 Task: In the sheet Budget Analysis ToolFont size of heading  18 Font style of dataoswald 'Font size of data '9 Alignment of headline & dataAlign center.   Fill color in heading, Red Font color of dataIn the sheet   Drive Sales   book
Action: Mouse moved to (166, 140)
Screenshot: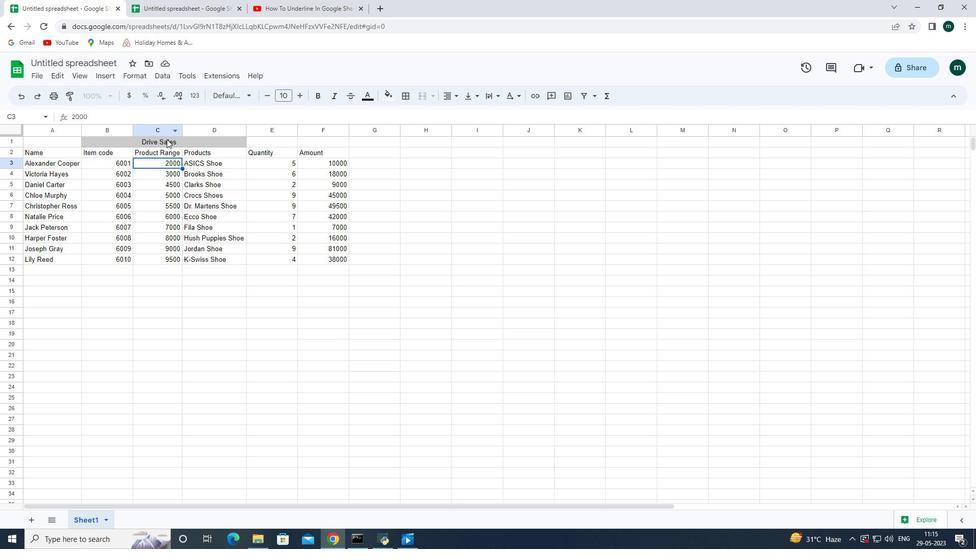 
Action: Mouse pressed left at (166, 140)
Screenshot: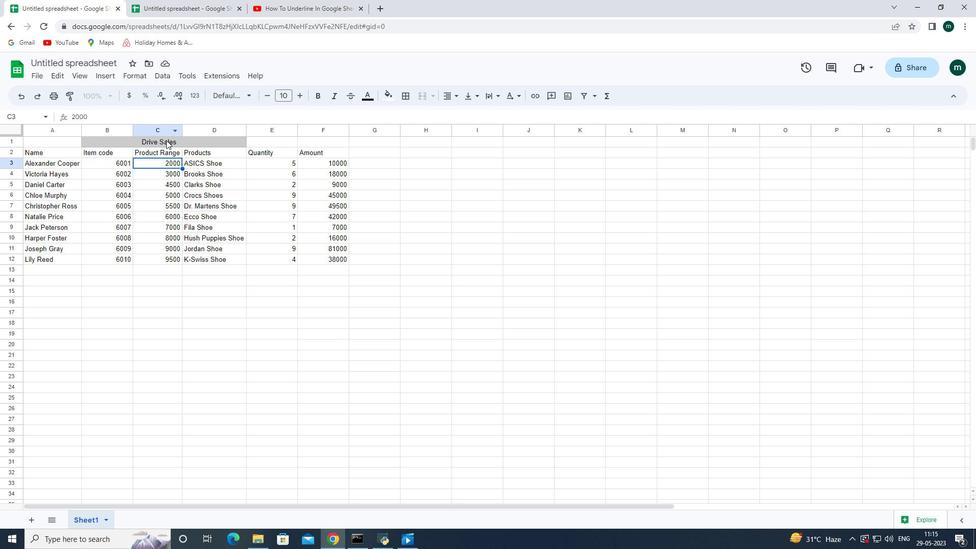 
Action: Mouse moved to (301, 94)
Screenshot: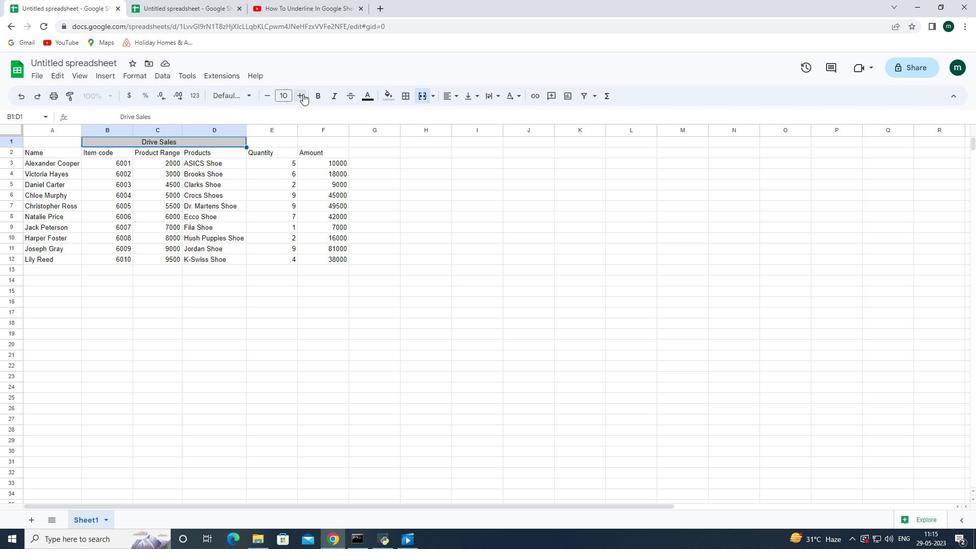 
Action: Mouse pressed left at (301, 94)
Screenshot: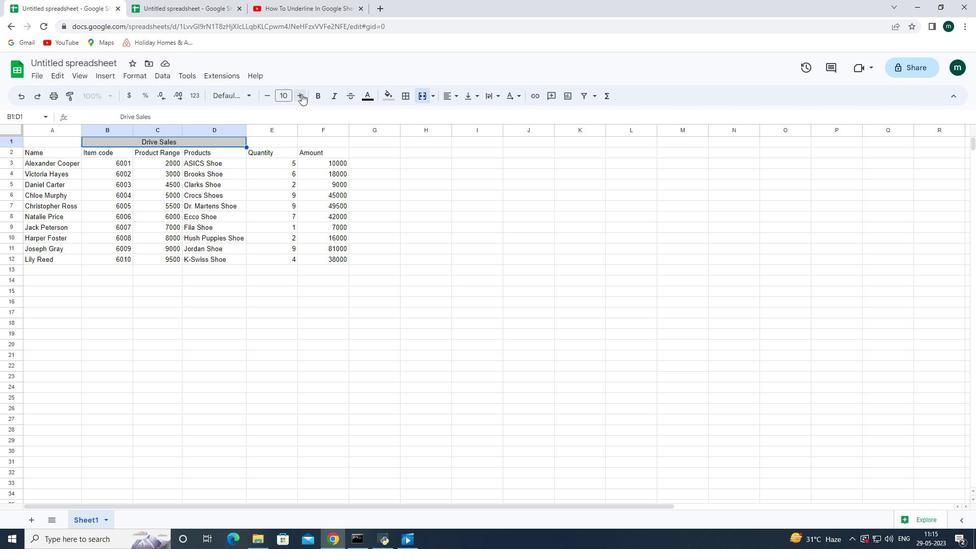 
Action: Mouse pressed left at (301, 94)
Screenshot: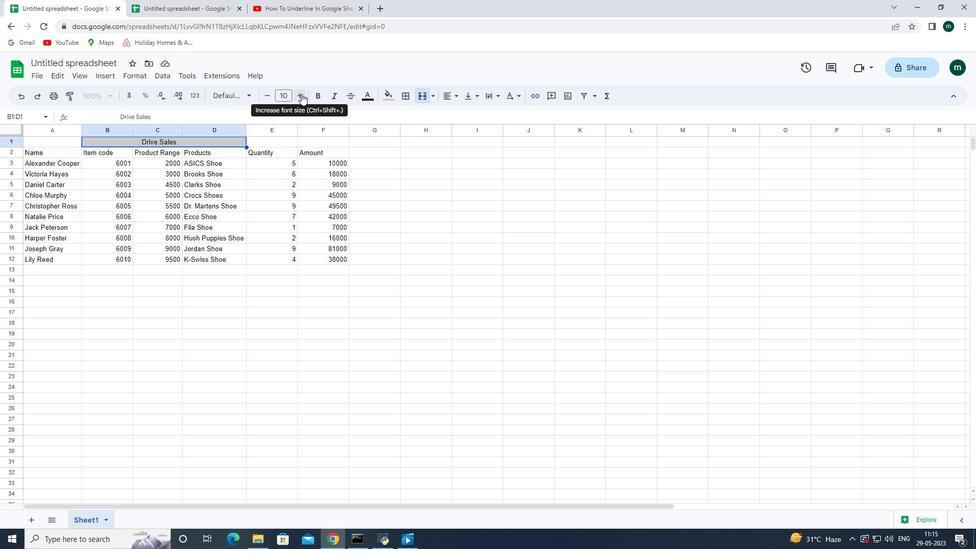 
Action: Mouse pressed left at (301, 94)
Screenshot: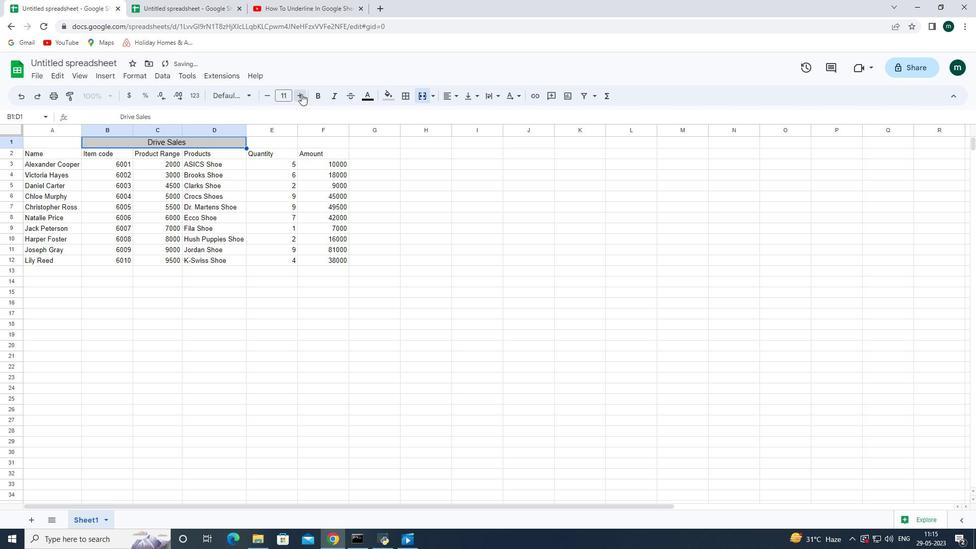 
Action: Mouse pressed left at (301, 94)
Screenshot: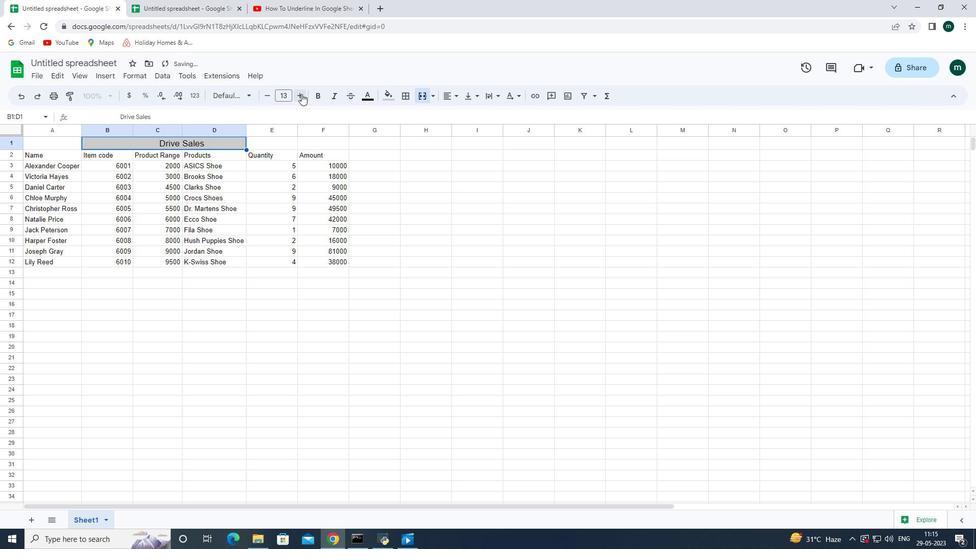 
Action: Mouse pressed left at (301, 94)
Screenshot: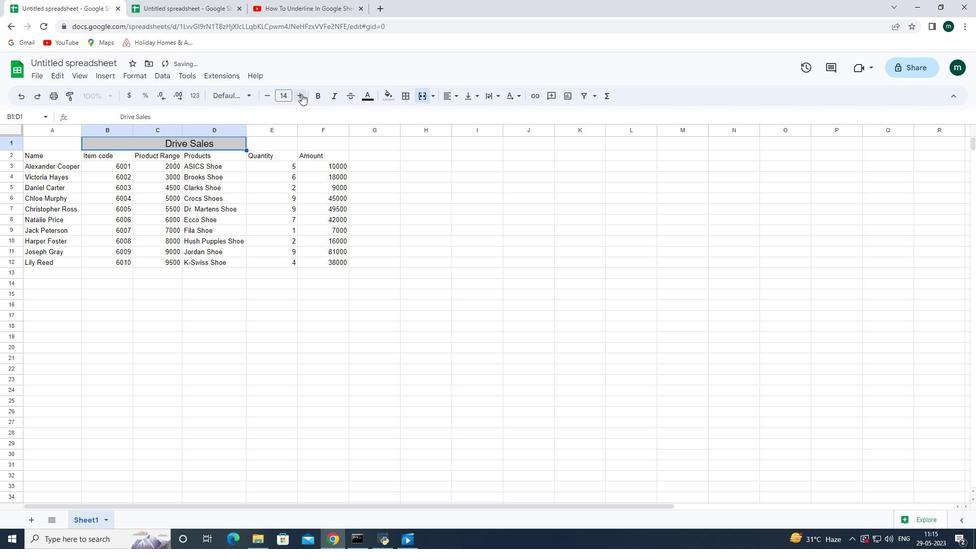 
Action: Mouse pressed left at (301, 94)
Screenshot: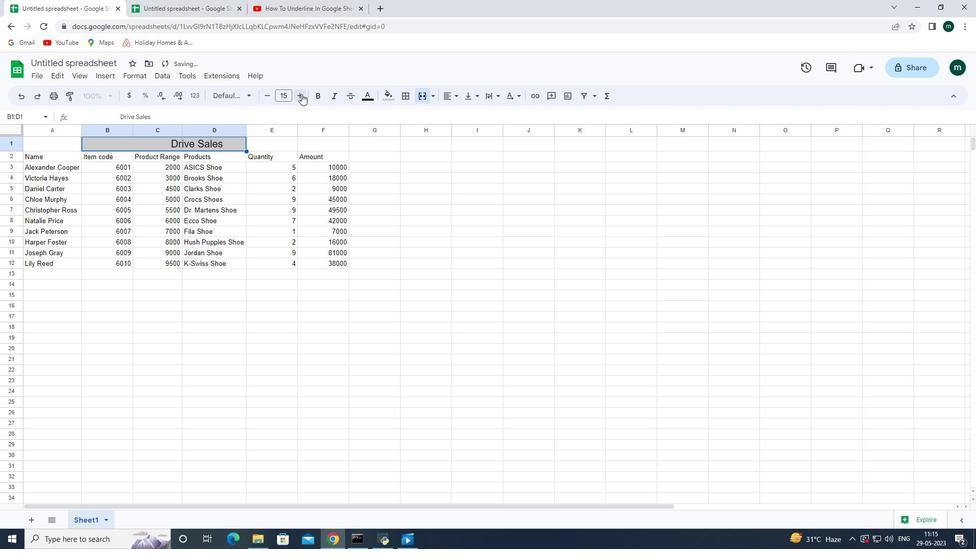 
Action: Mouse pressed left at (301, 94)
Screenshot: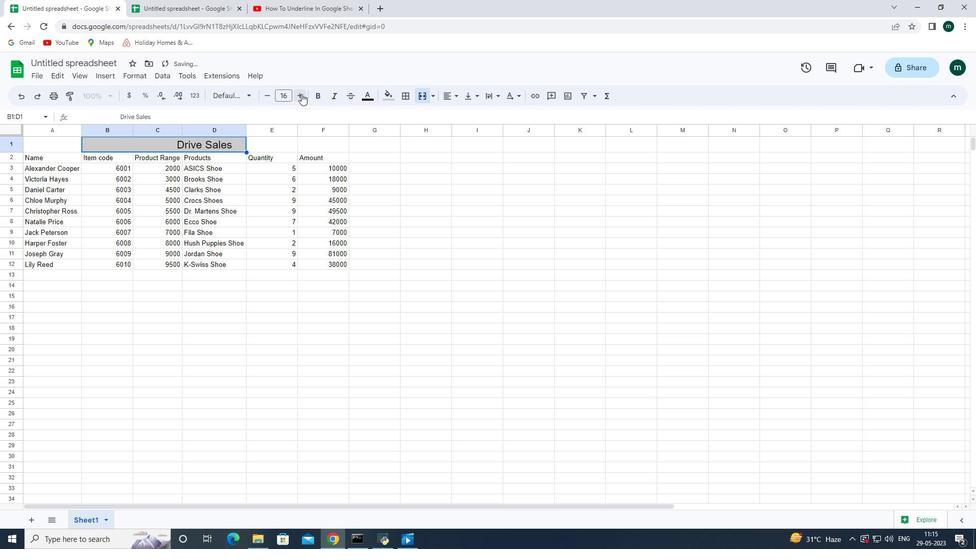 
Action: Mouse pressed left at (301, 94)
Screenshot: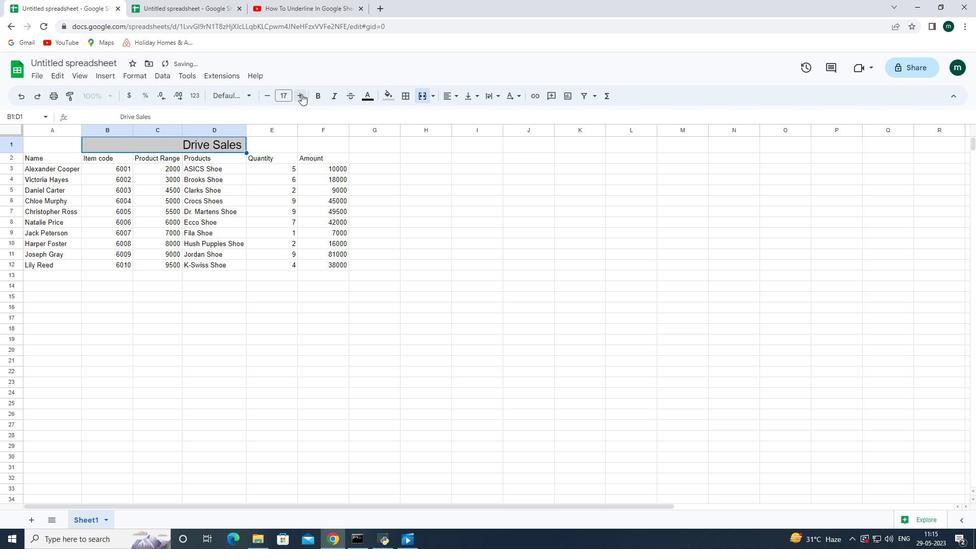
Action: Mouse moved to (169, 142)
Screenshot: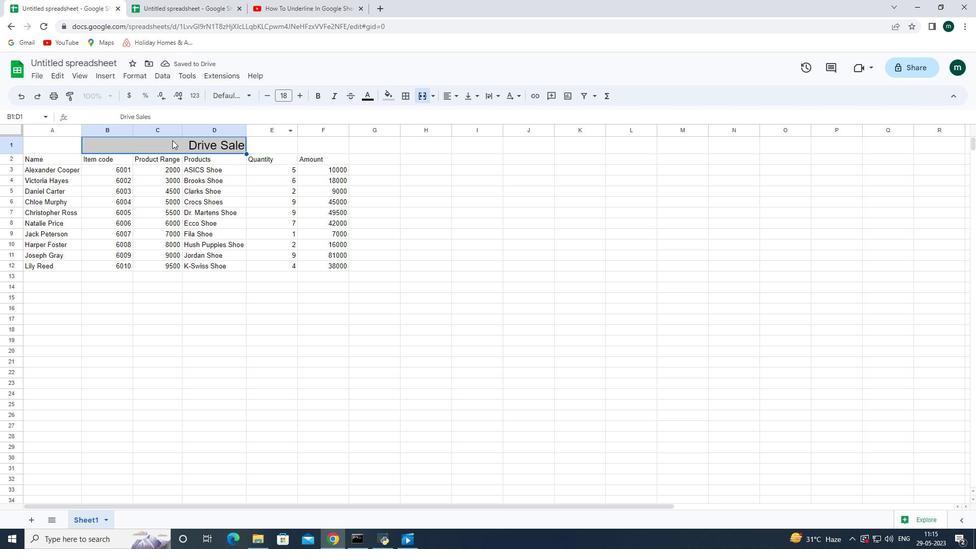 
Action: Mouse pressed left at (169, 142)
Screenshot: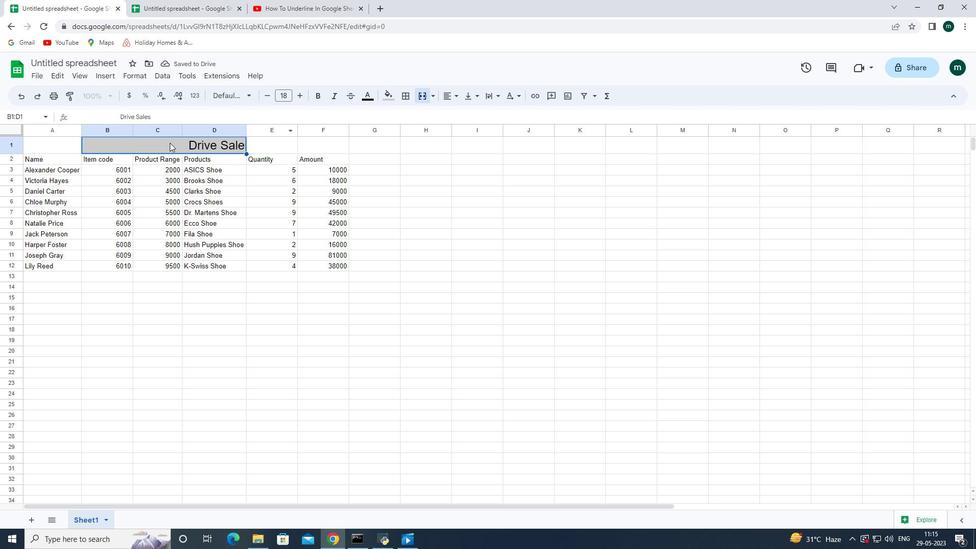 
Action: Mouse moved to (155, 148)
Screenshot: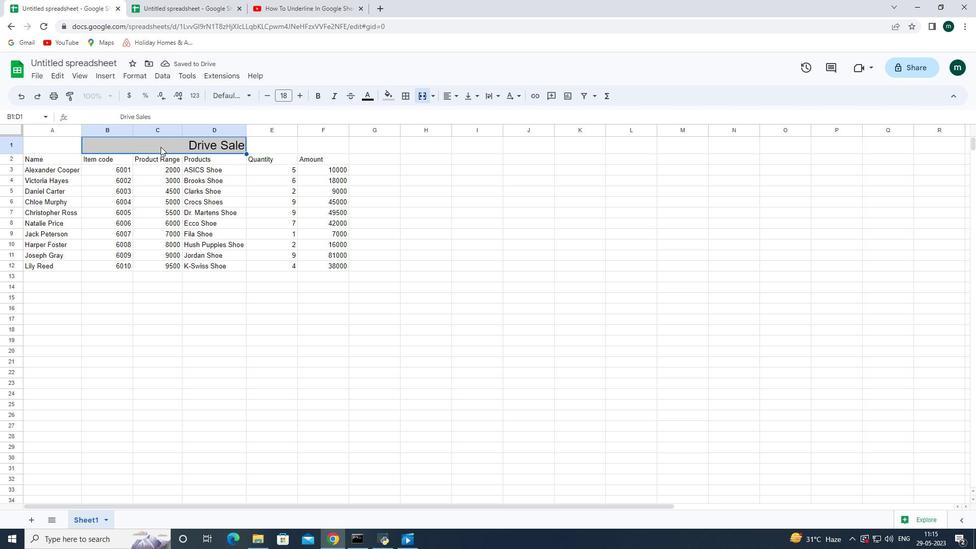 
Action: Mouse pressed left at (155, 148)
Screenshot: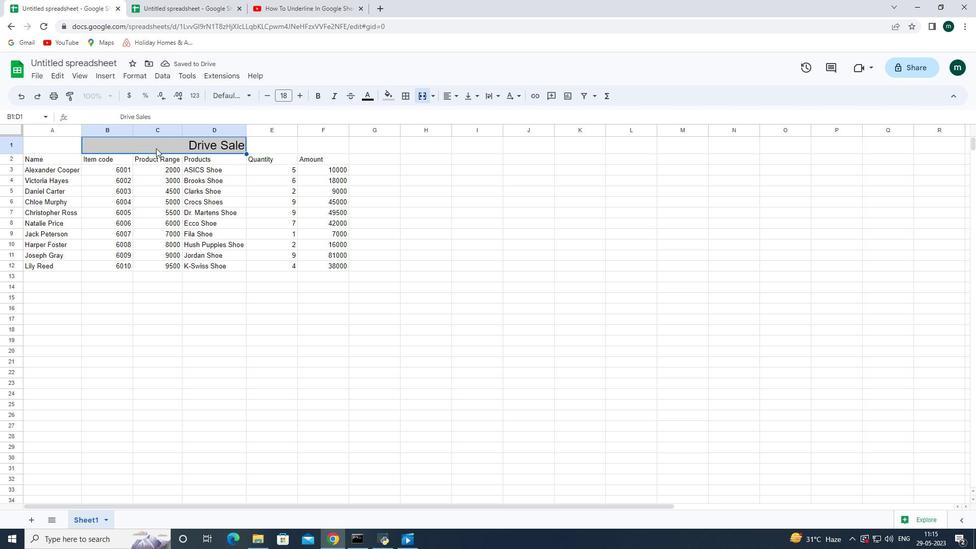 
Action: Mouse moved to (154, 148)
Screenshot: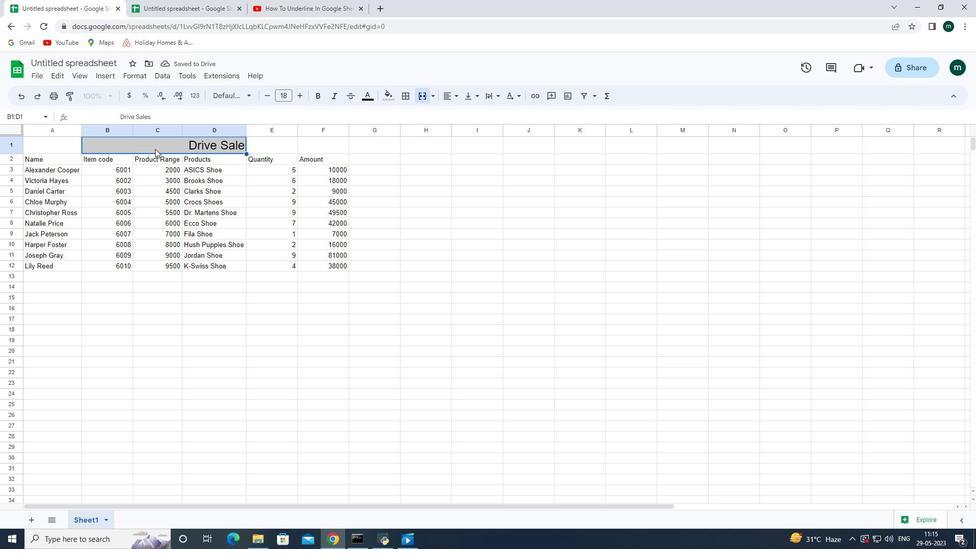 
Action: Mouse pressed left at (154, 148)
Screenshot: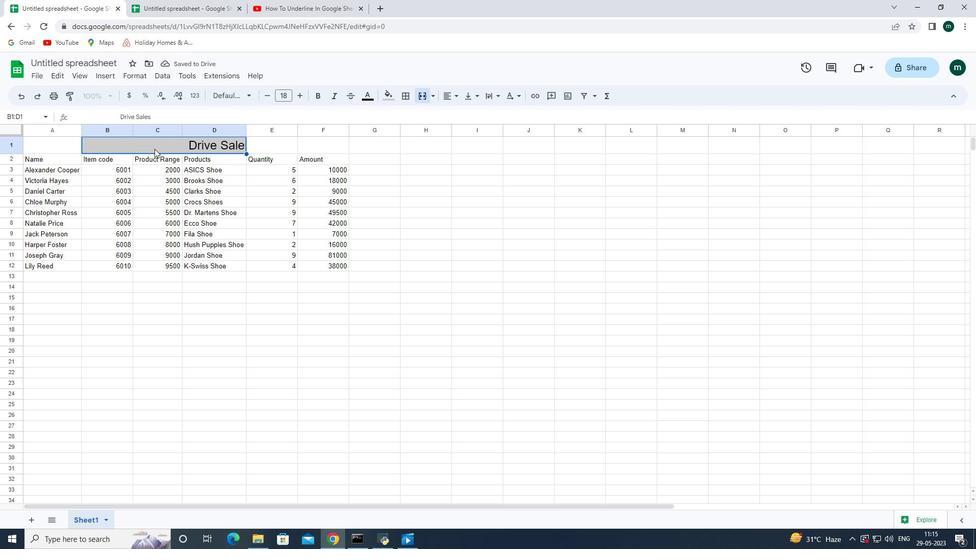 
Action: Mouse moved to (154, 148)
Screenshot: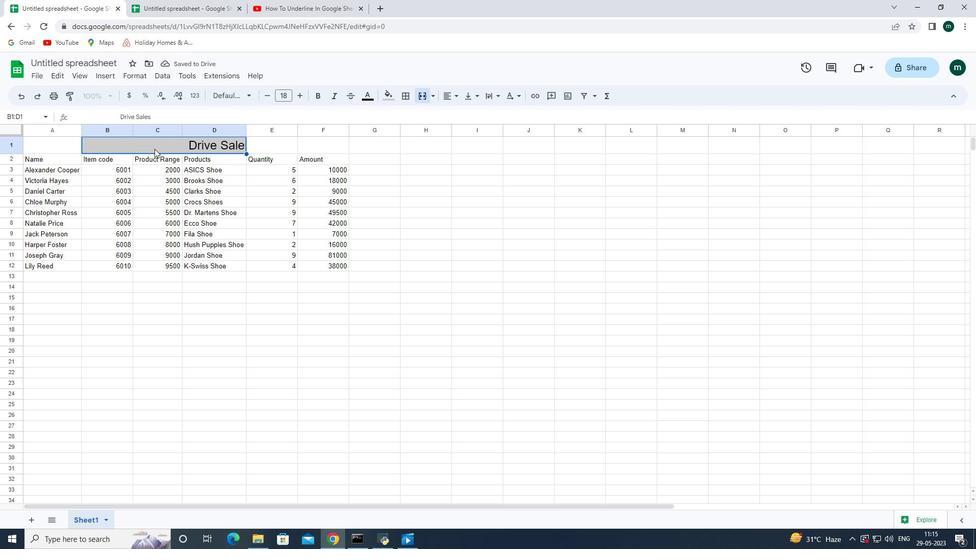 
Action: Mouse pressed left at (154, 148)
Screenshot: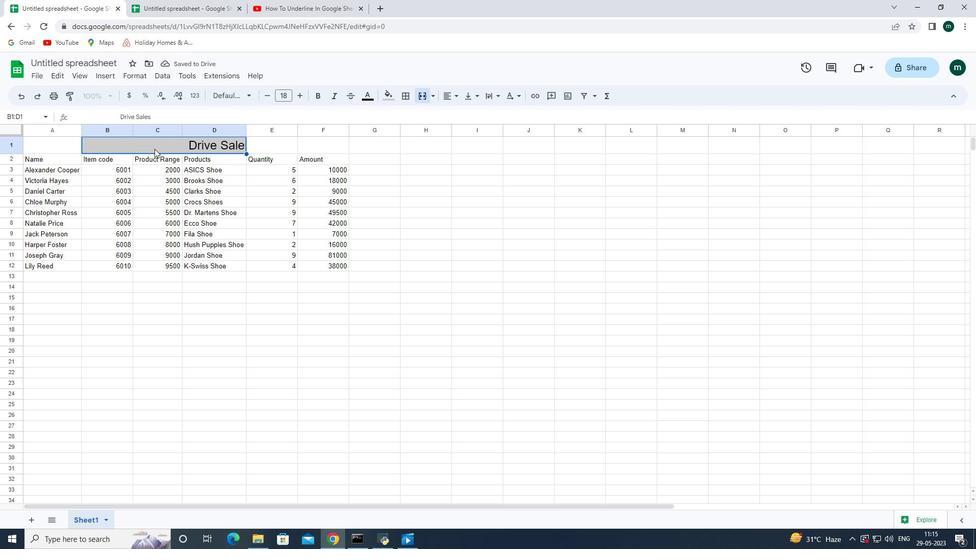 
Action: Mouse moved to (152, 147)
Screenshot: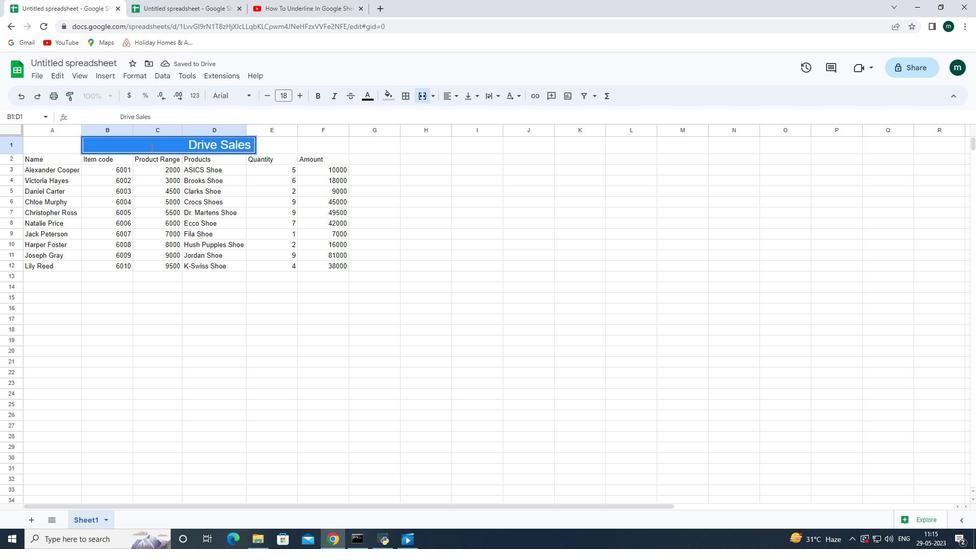 
Action: Mouse pressed left at (152, 147)
Screenshot: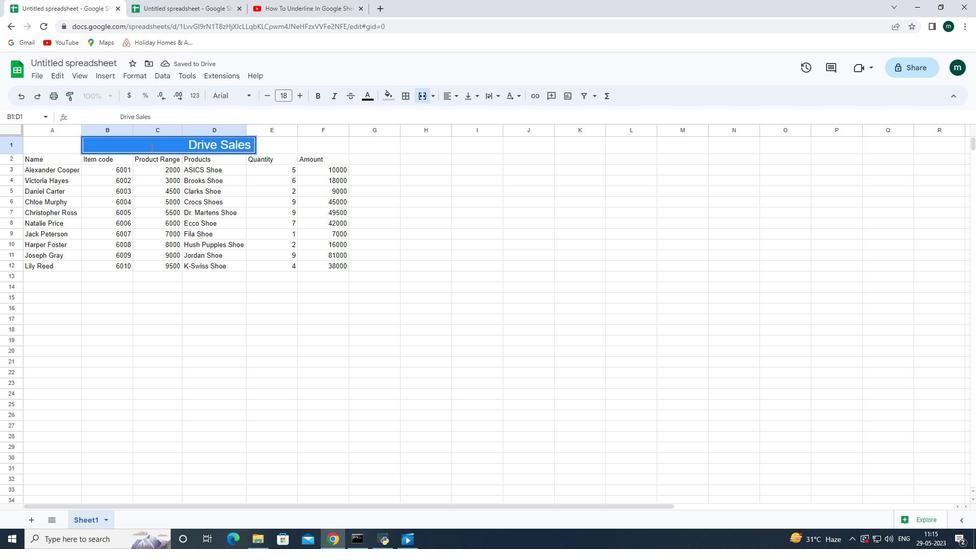 
Action: Mouse moved to (154, 146)
Screenshot: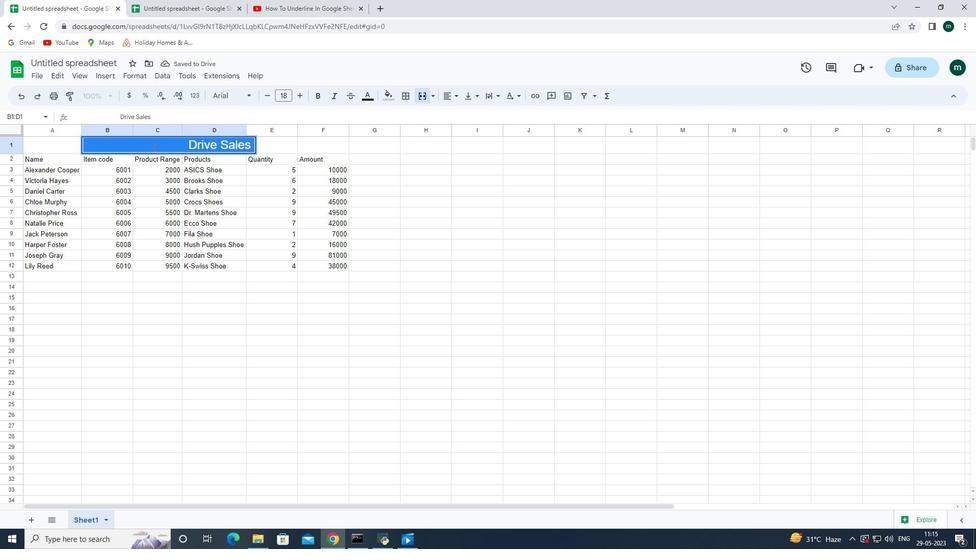 
Action: Mouse pressed left at (154, 146)
Screenshot: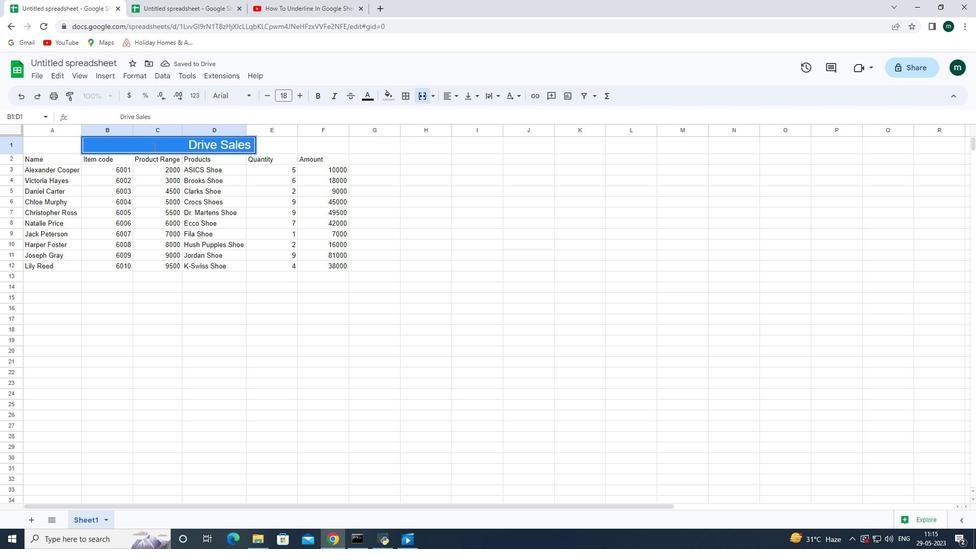 
Action: Mouse moved to (132, 199)
Screenshot: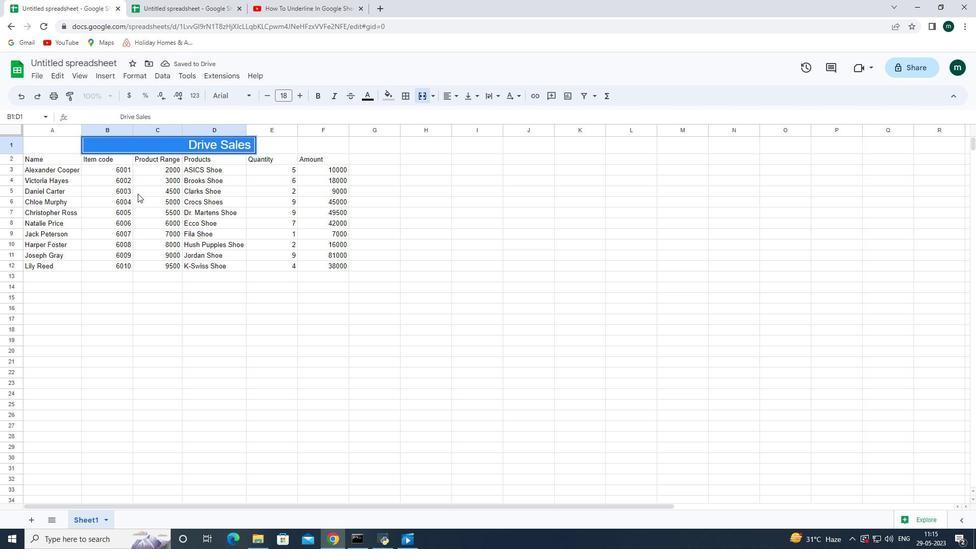 
Action: Mouse pressed left at (132, 199)
Screenshot: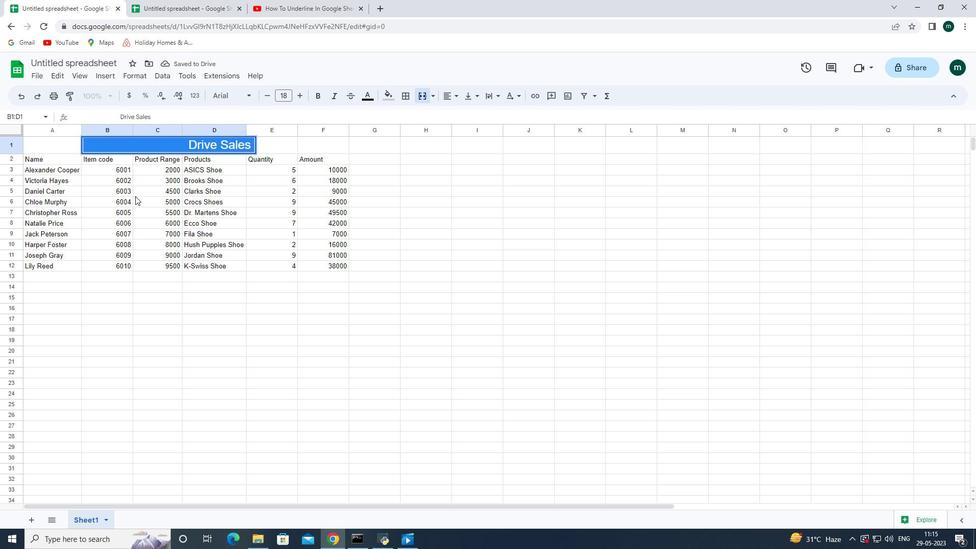 
Action: Mouse moved to (163, 141)
Screenshot: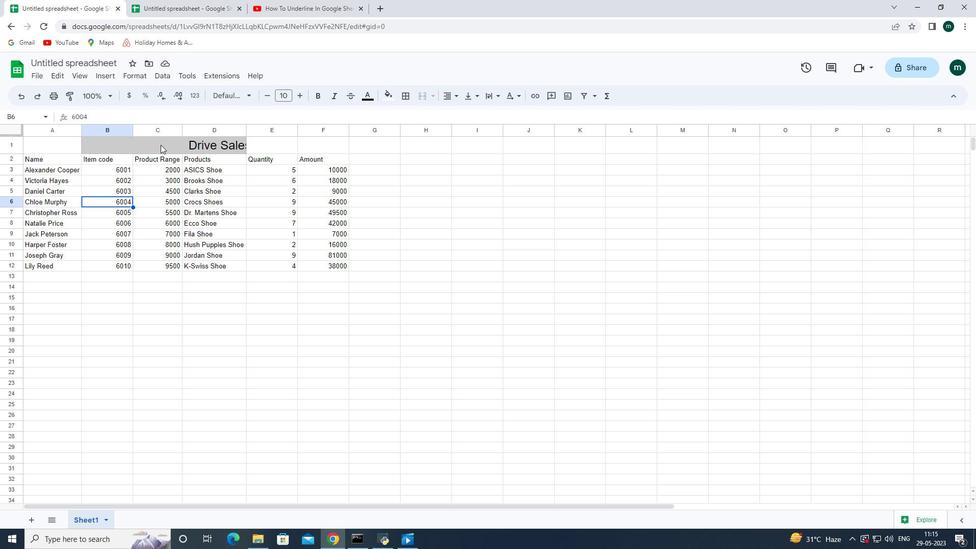 
Action: Mouse pressed left at (163, 141)
Screenshot: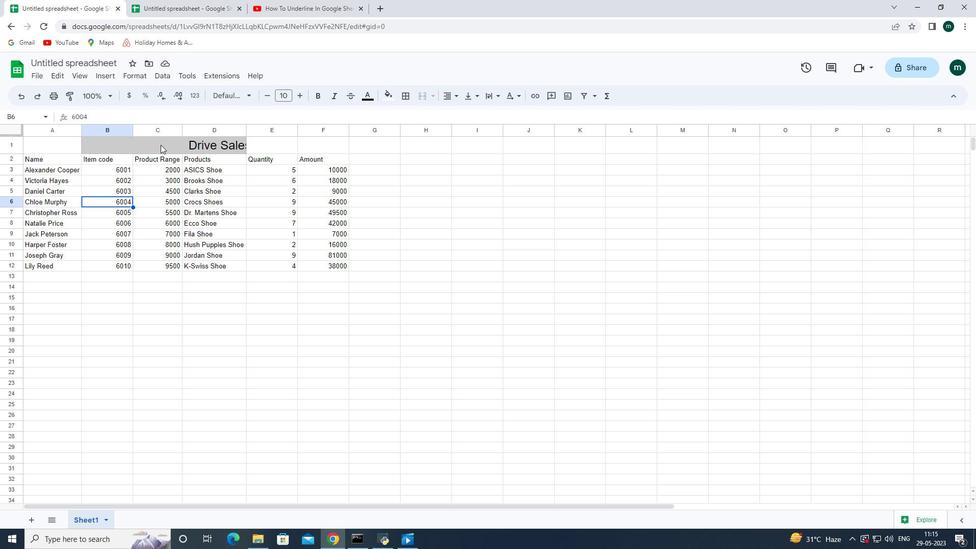 
Action: Mouse moved to (244, 144)
Screenshot: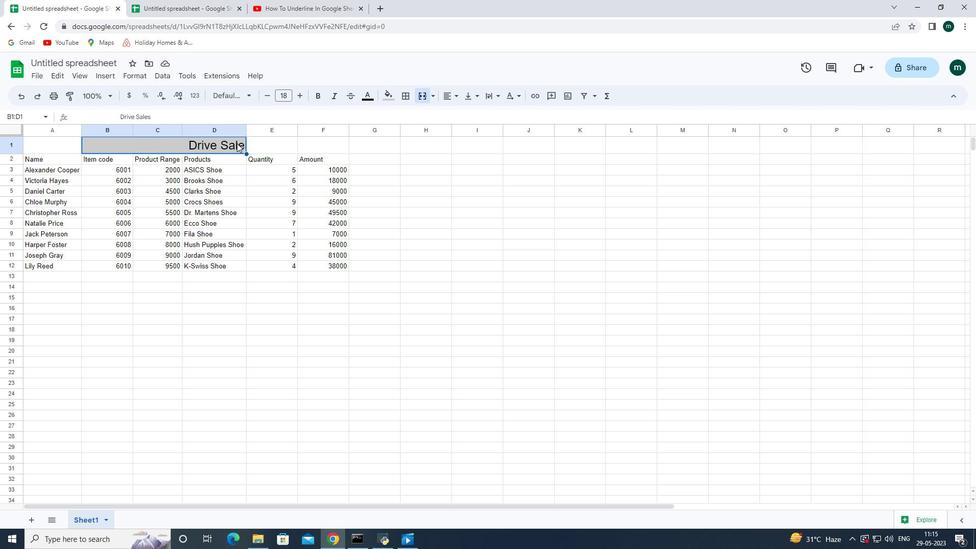 
Action: Mouse pressed left at (244, 144)
Screenshot: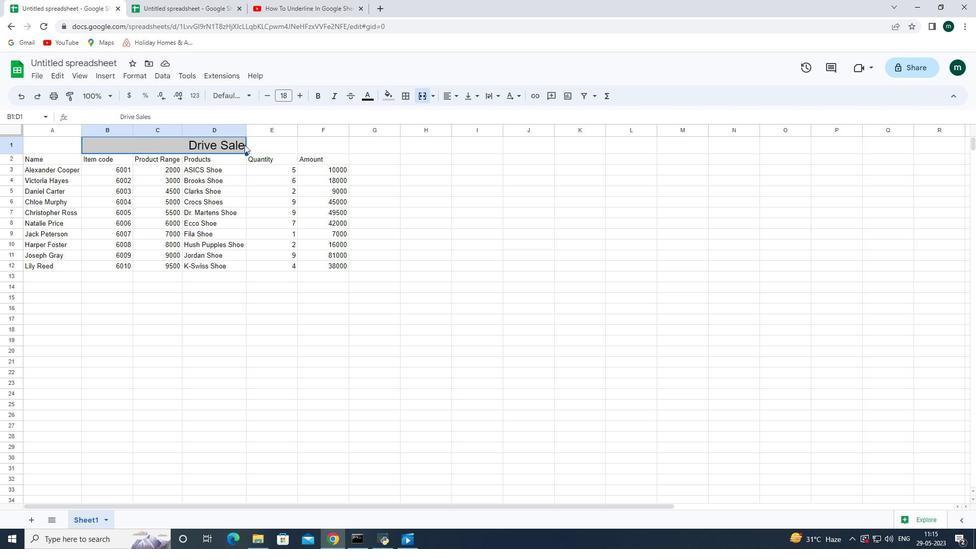 
Action: Mouse moved to (243, 144)
Screenshot: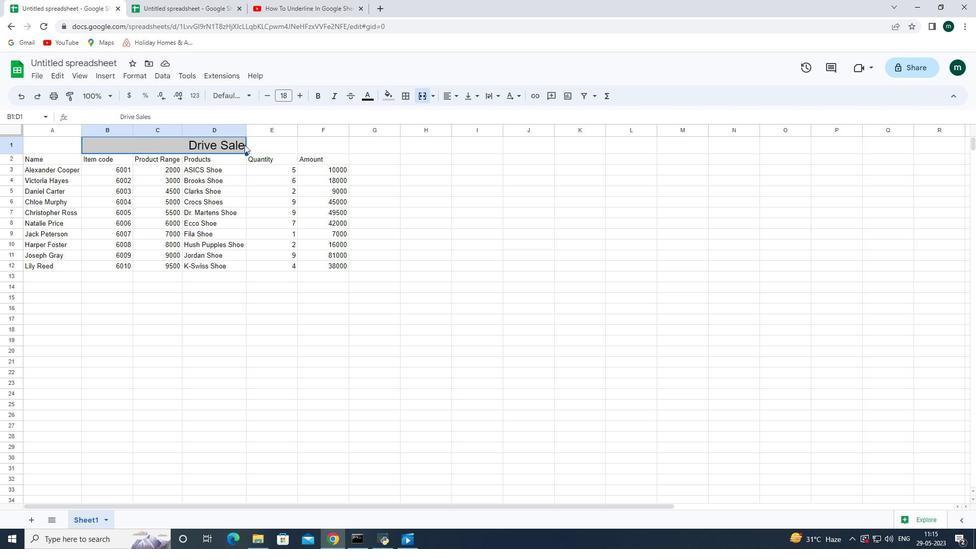 
Action: Mouse pressed left at (243, 144)
Screenshot: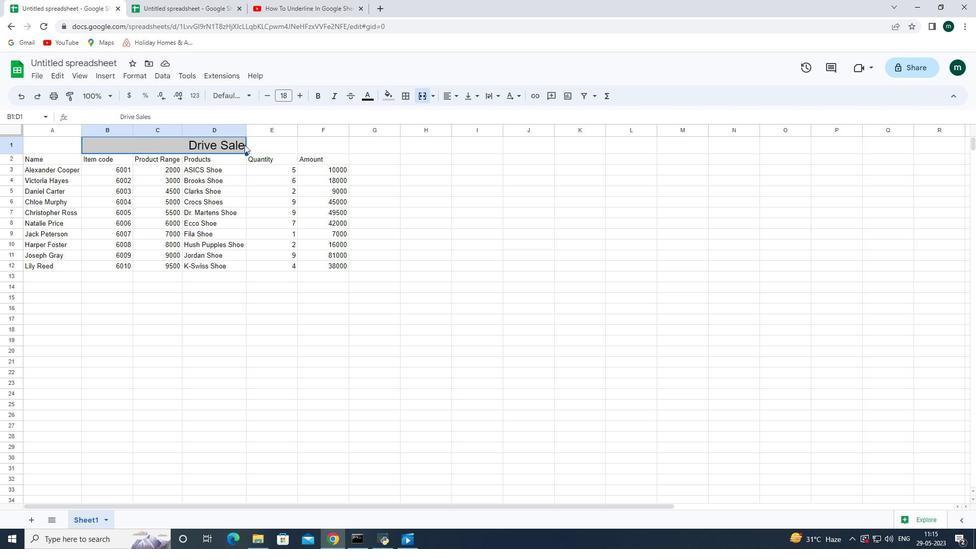 
Action: Mouse moved to (236, 144)
Screenshot: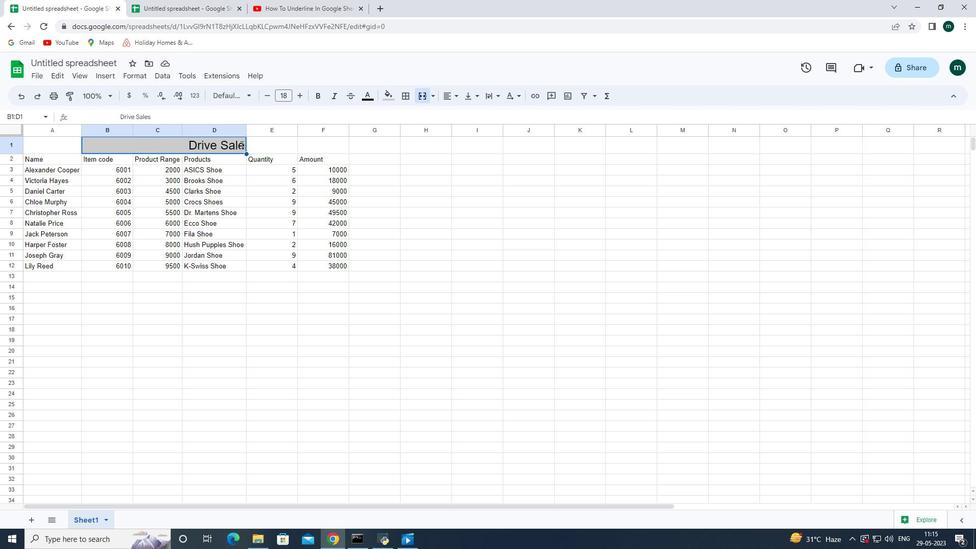 
Action: Key pressed <Key.left>
Screenshot: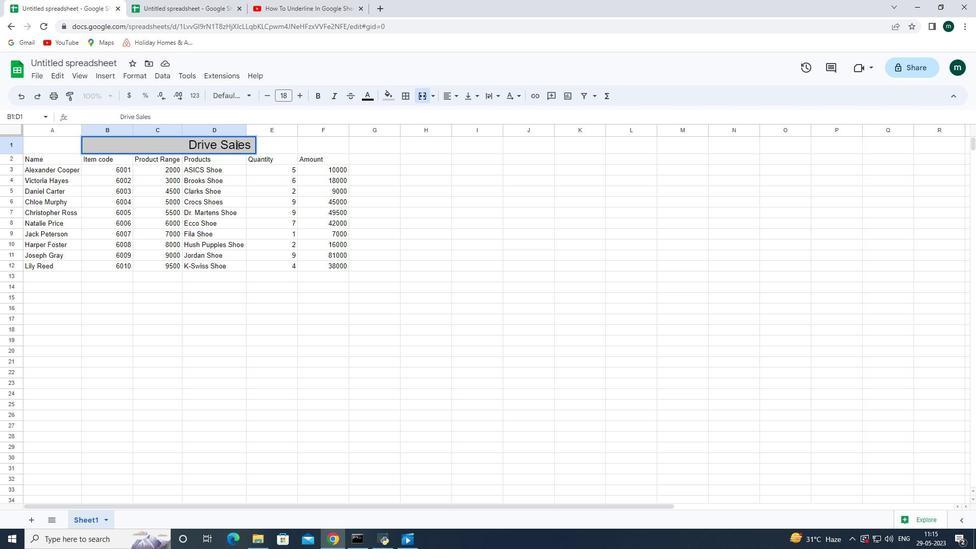 
Action: Mouse moved to (235, 144)
Screenshot: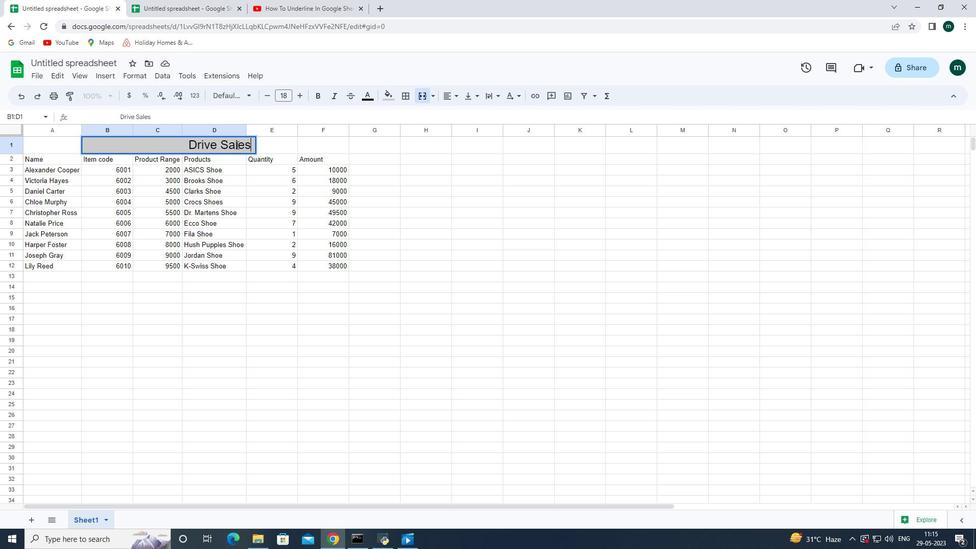 
Action: Key pressed <Key.left><Key.left><Key.left><Key.left><Key.left>
Screenshot: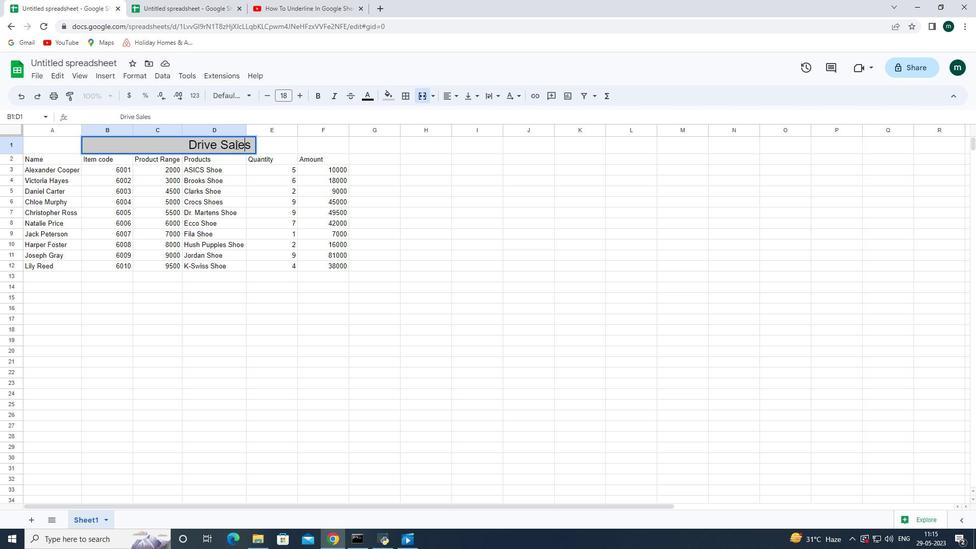 
Action: Mouse moved to (235, 144)
Screenshot: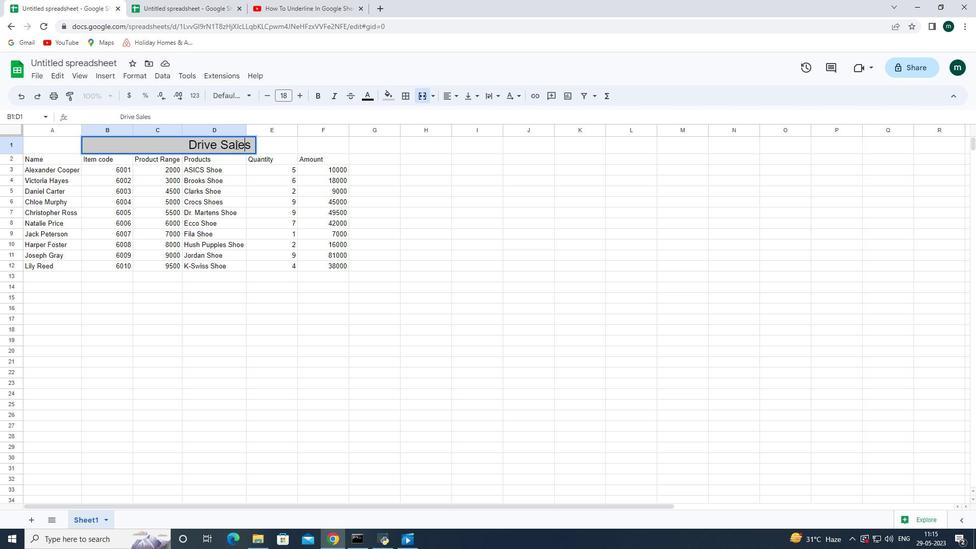 
Action: Key pressed <Key.left><Key.left><Key.left><Key.left><Key.left><Key.left><Key.left><Key.backspace><Key.backspace><Key.backspace><Key.backspace><Key.backspace><Key.backspace><Key.backspace><Key.backspace><Key.backspace>
Screenshot: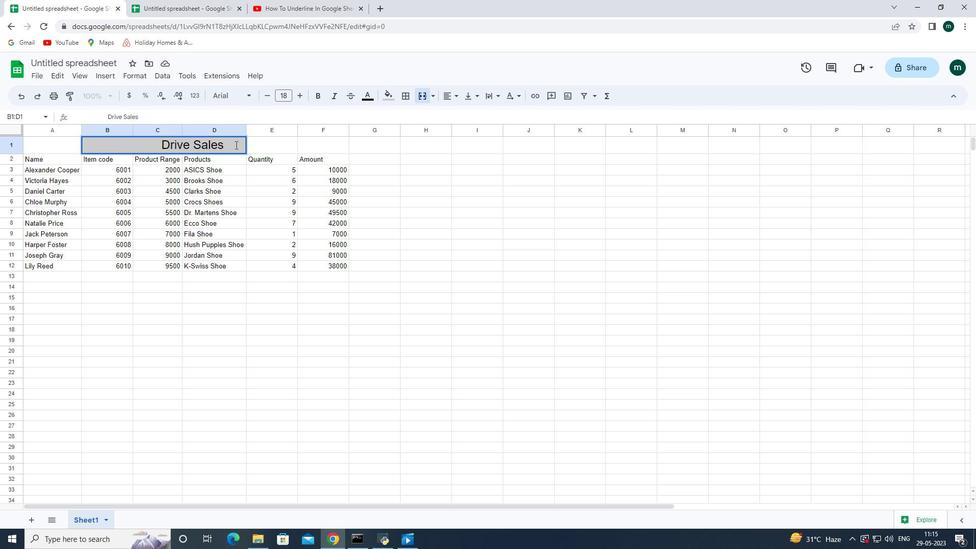 
Action: Mouse moved to (234, 144)
Screenshot: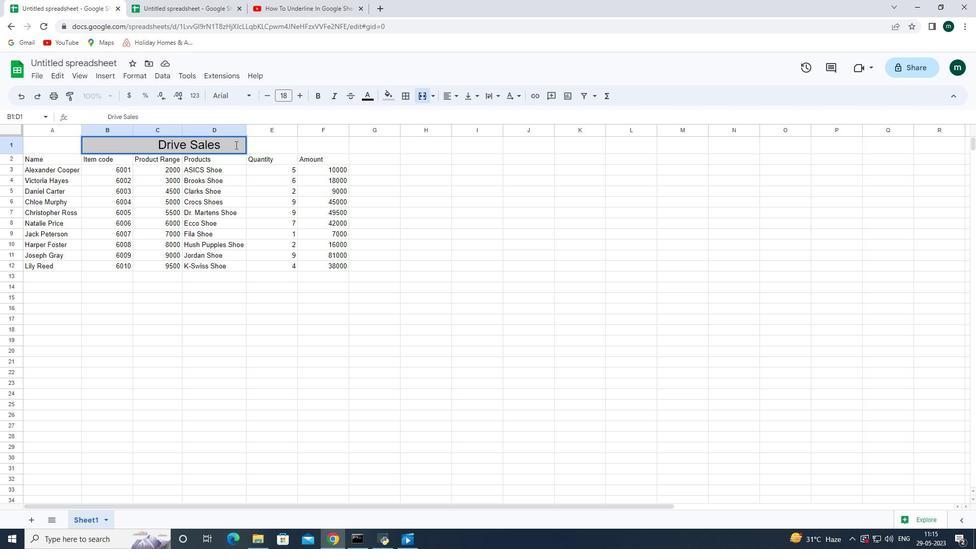 
Action: Key pressed <Key.backspace><Key.backspace>
Screenshot: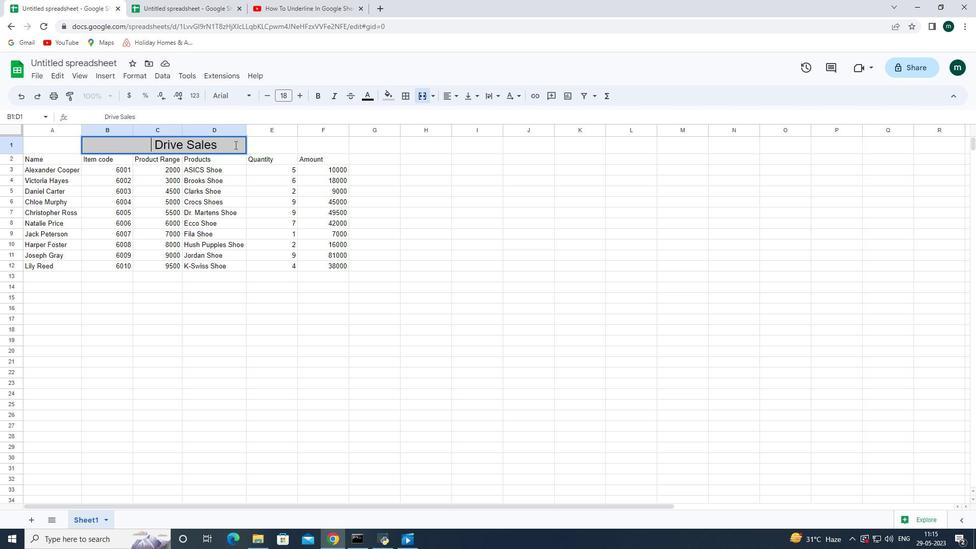 
Action: Mouse moved to (233, 144)
Screenshot: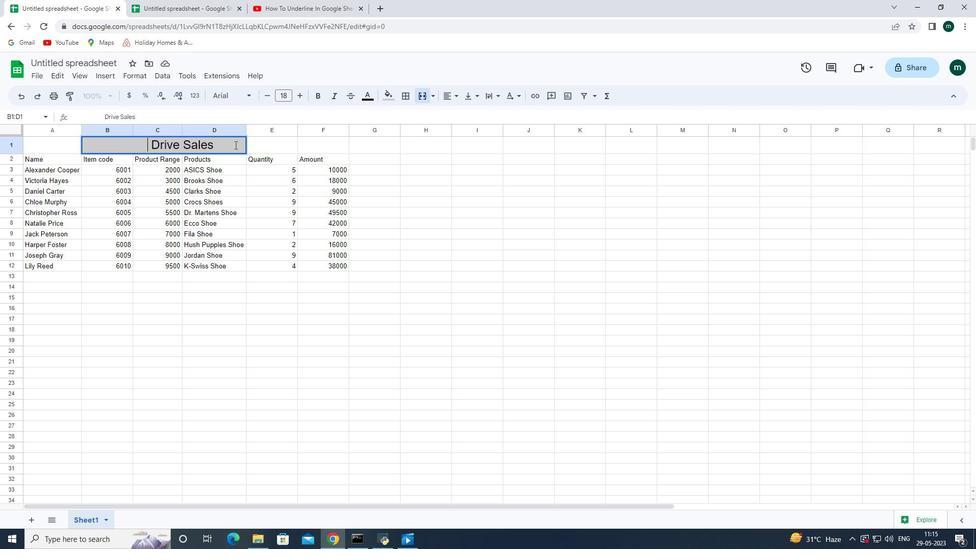 
Action: Key pressed <Key.backspace>
Screenshot: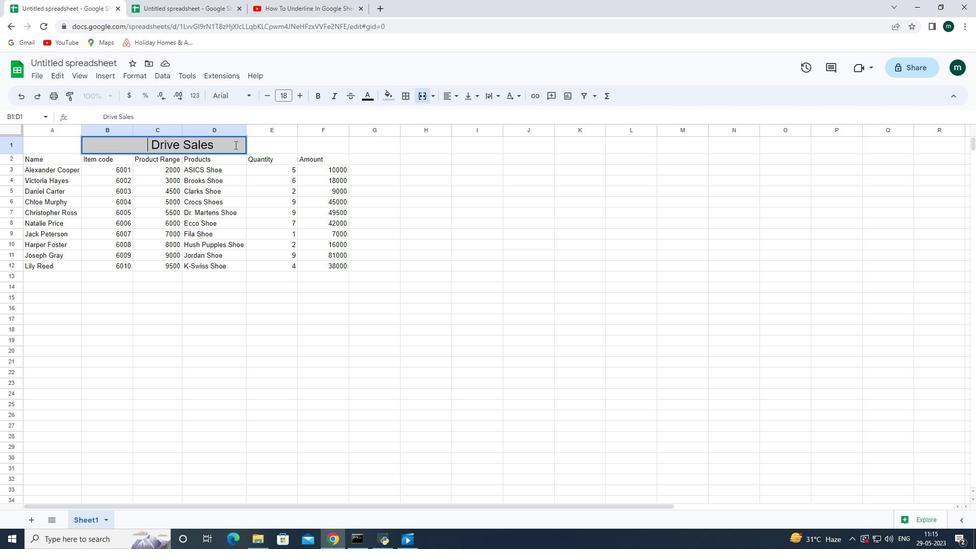 
Action: Mouse moved to (233, 144)
Screenshot: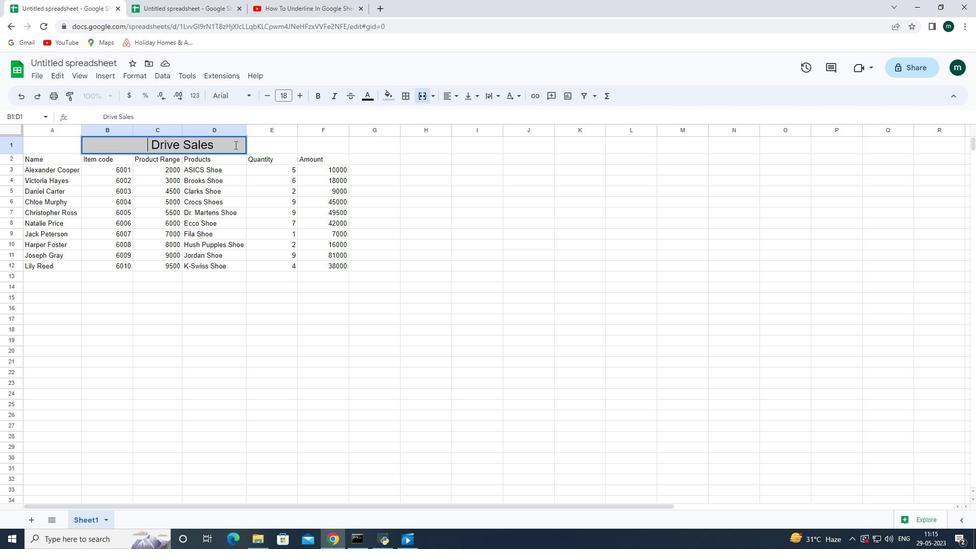 
Action: Key pressed <Key.backspace>
Screenshot: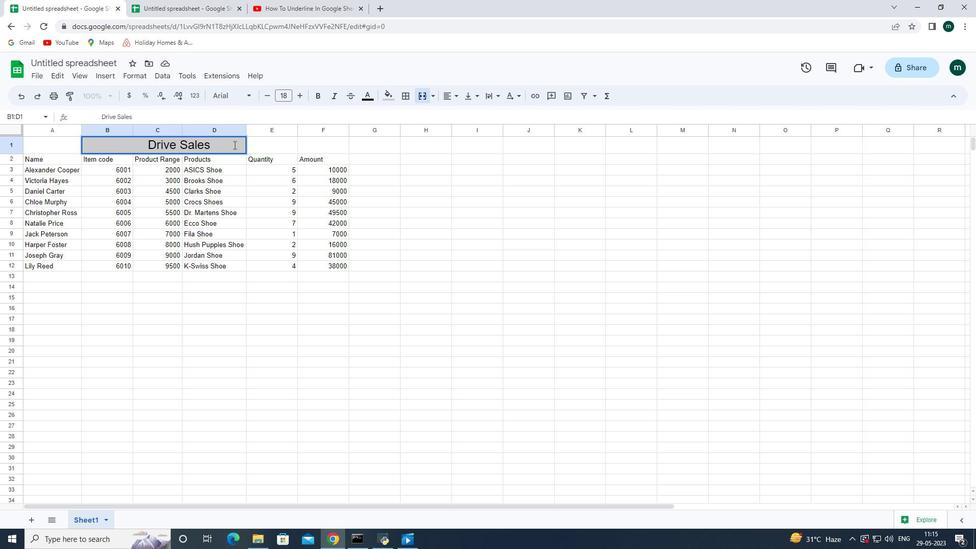 
Action: Mouse moved to (233, 144)
Screenshot: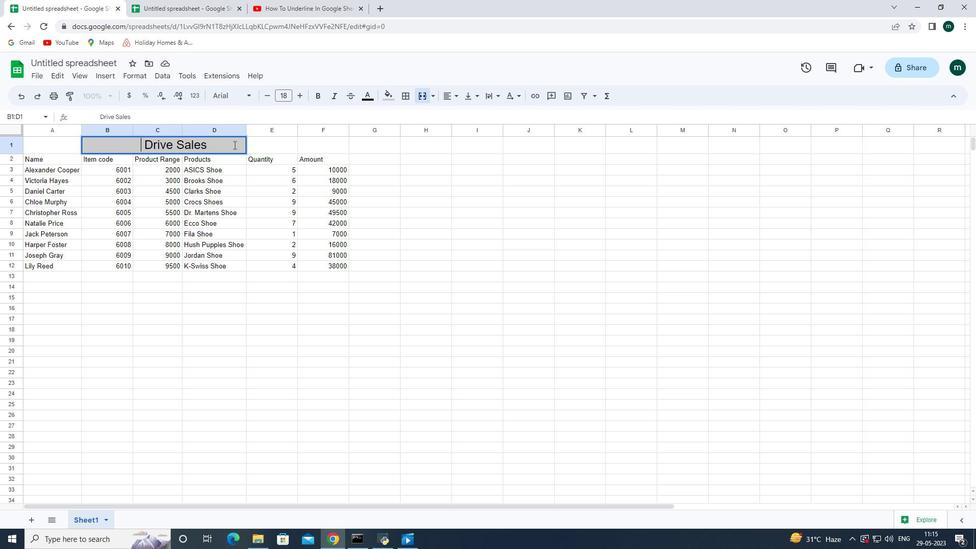 
Action: Key pressed <Key.backspace>
Screenshot: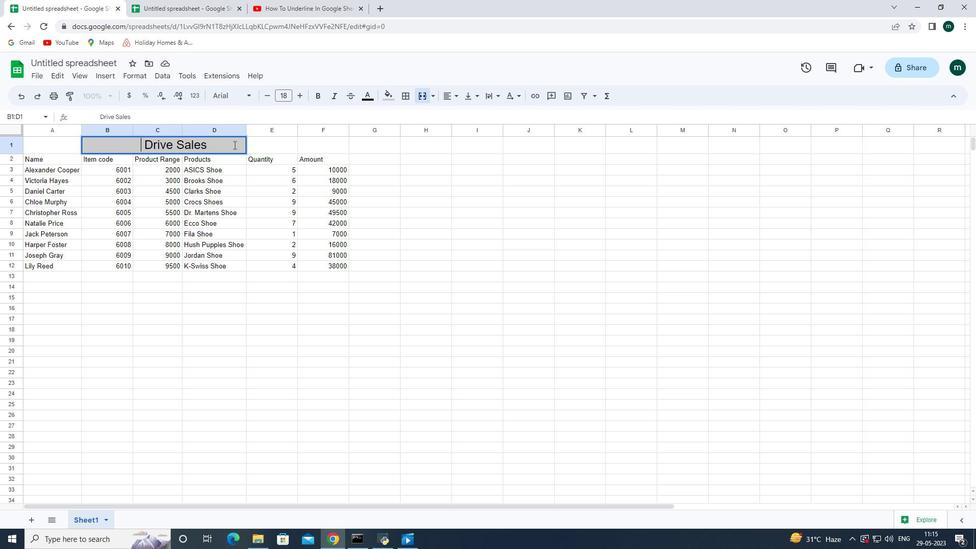 
Action: Mouse moved to (226, 96)
Screenshot: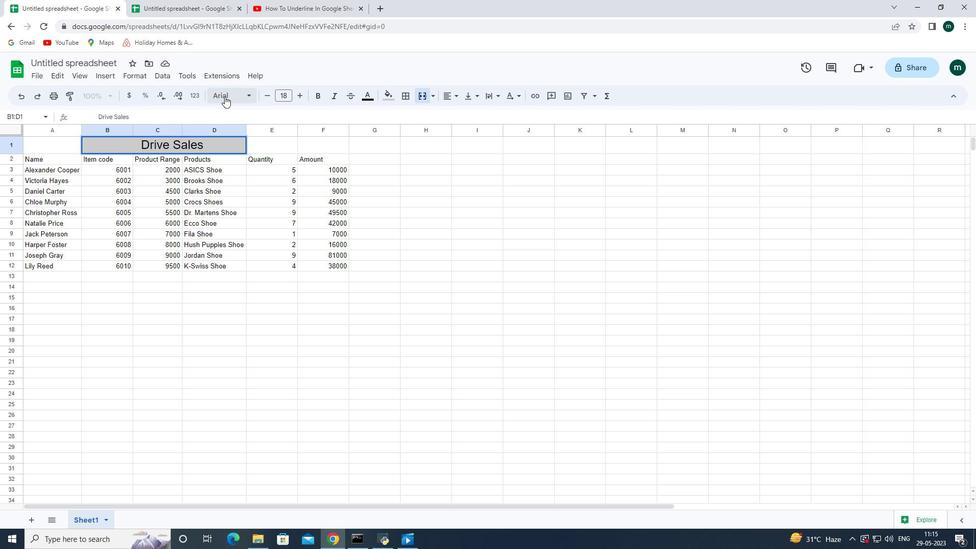
Action: Mouse pressed left at (226, 96)
Screenshot: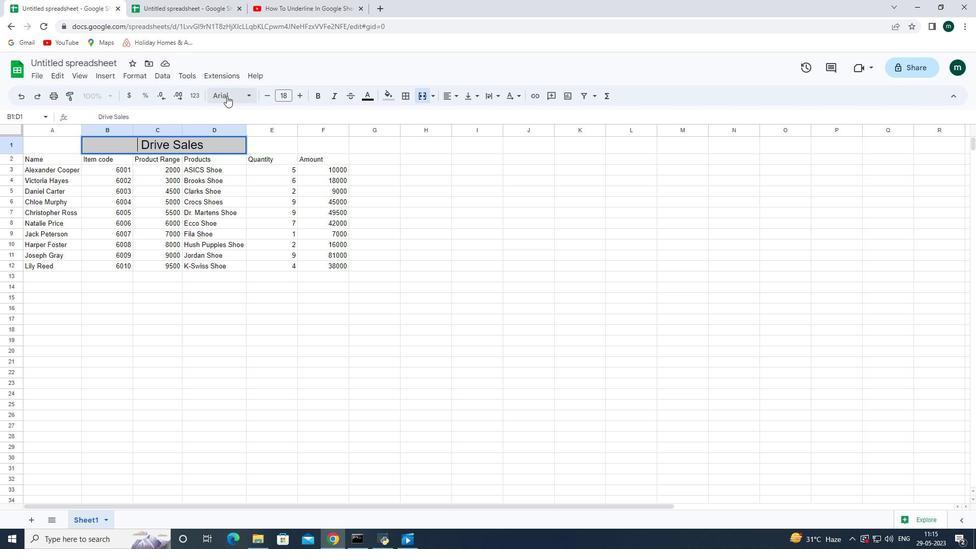 
Action: Mouse moved to (276, 410)
Screenshot: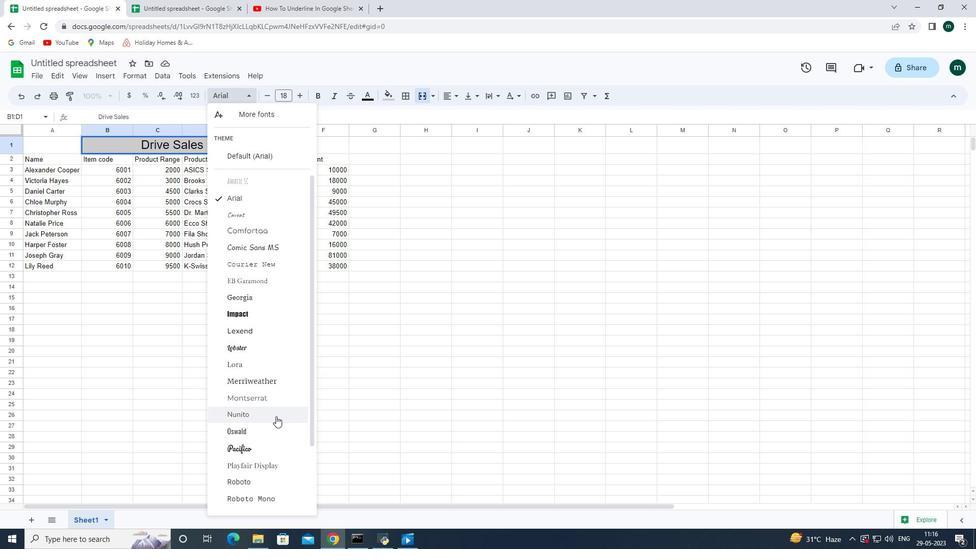 
Action: Mouse scrolled (276, 410) with delta (0, 0)
Screenshot: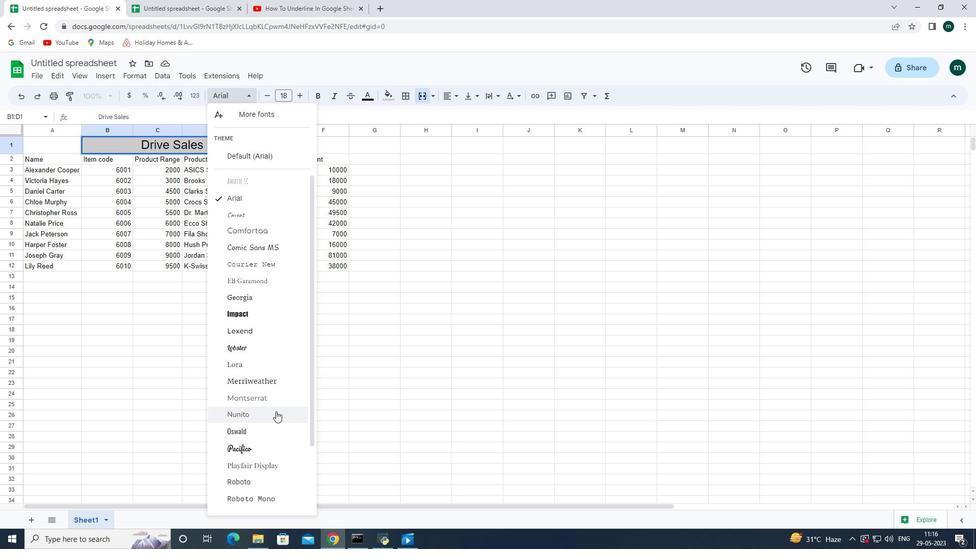 
Action: Mouse scrolled (276, 410) with delta (0, 0)
Screenshot: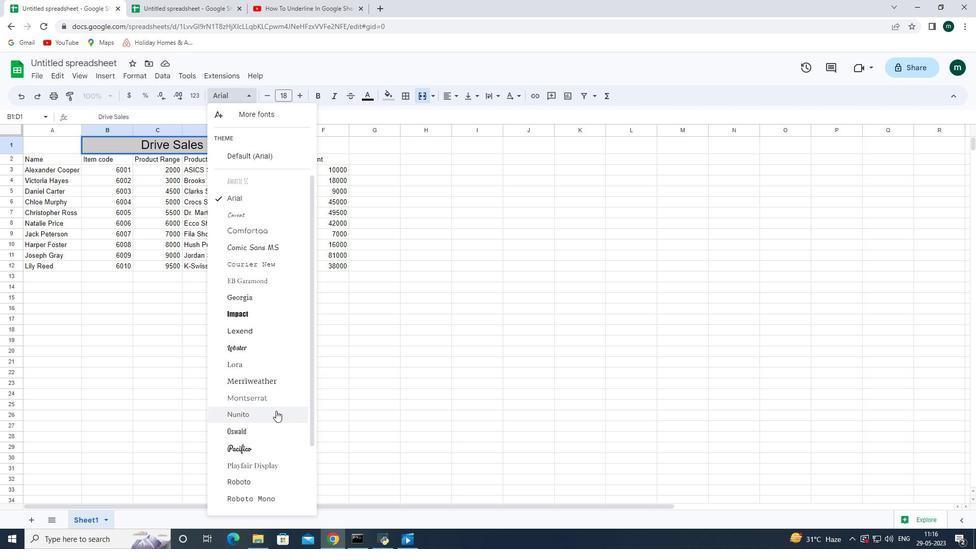 
Action: Mouse scrolled (276, 410) with delta (0, 0)
Screenshot: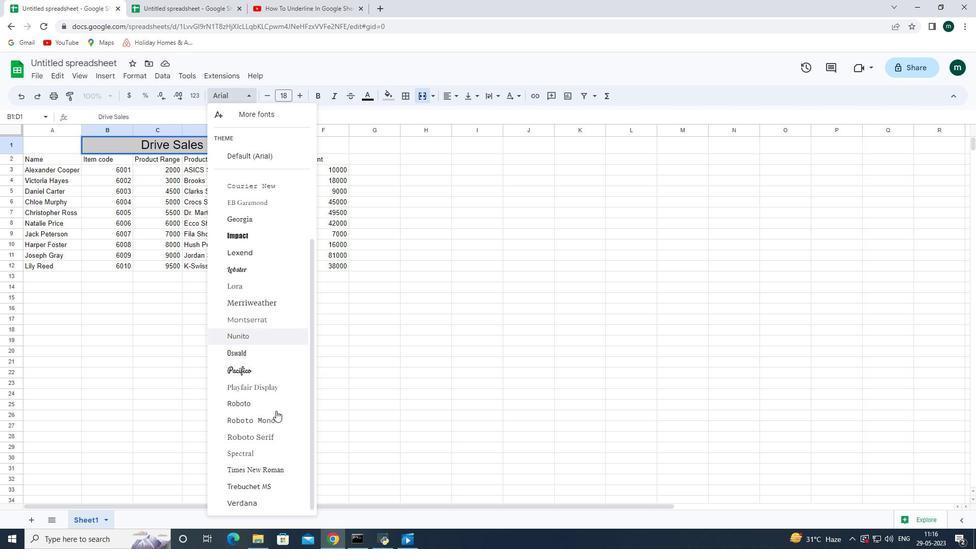 
Action: Mouse scrolled (276, 410) with delta (0, 0)
Screenshot: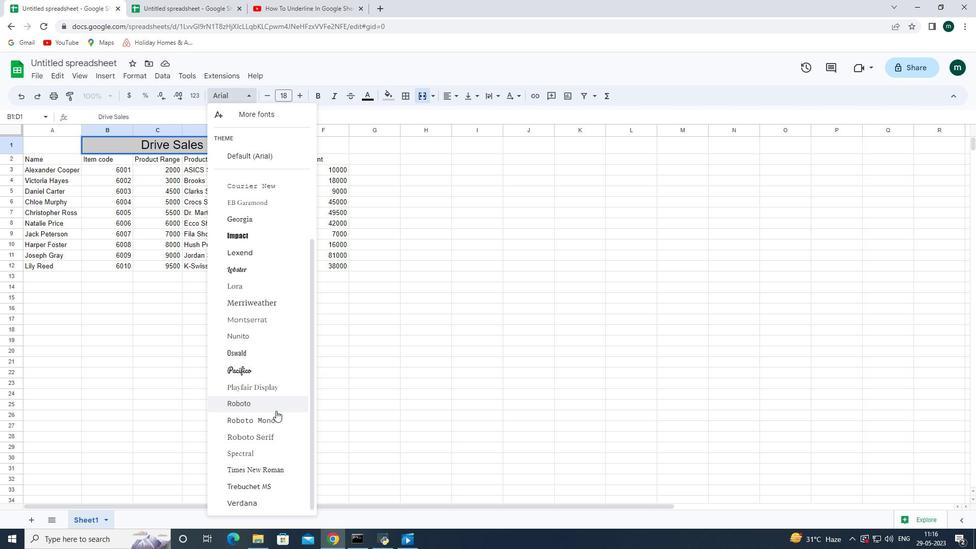 
Action: Mouse scrolled (276, 410) with delta (0, 0)
Screenshot: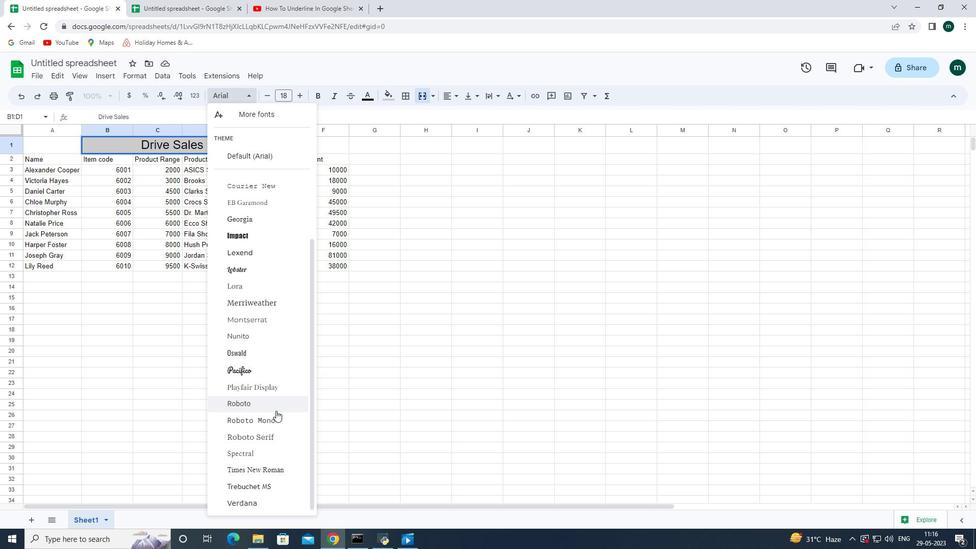 
Action: Mouse scrolled (276, 411) with delta (0, 0)
Screenshot: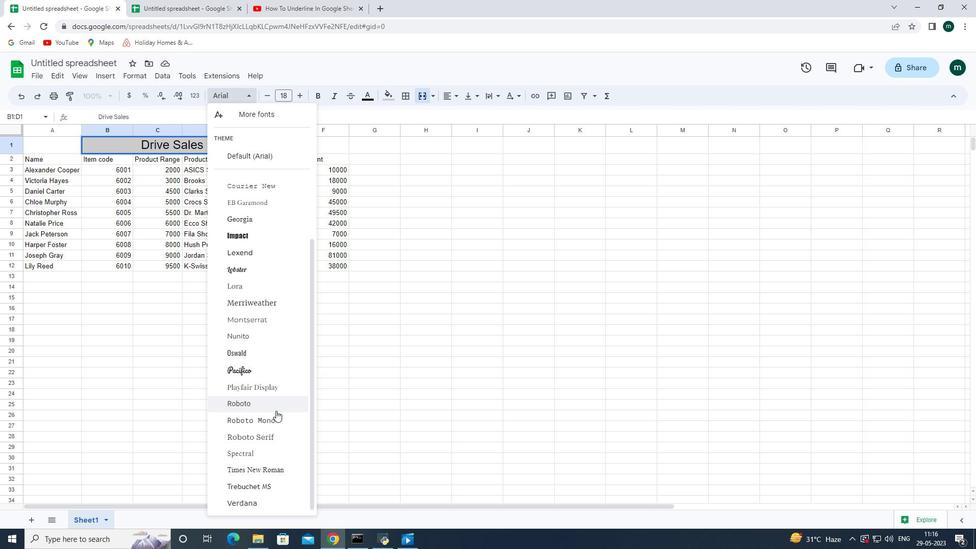
Action: Mouse scrolled (276, 411) with delta (0, 0)
Screenshot: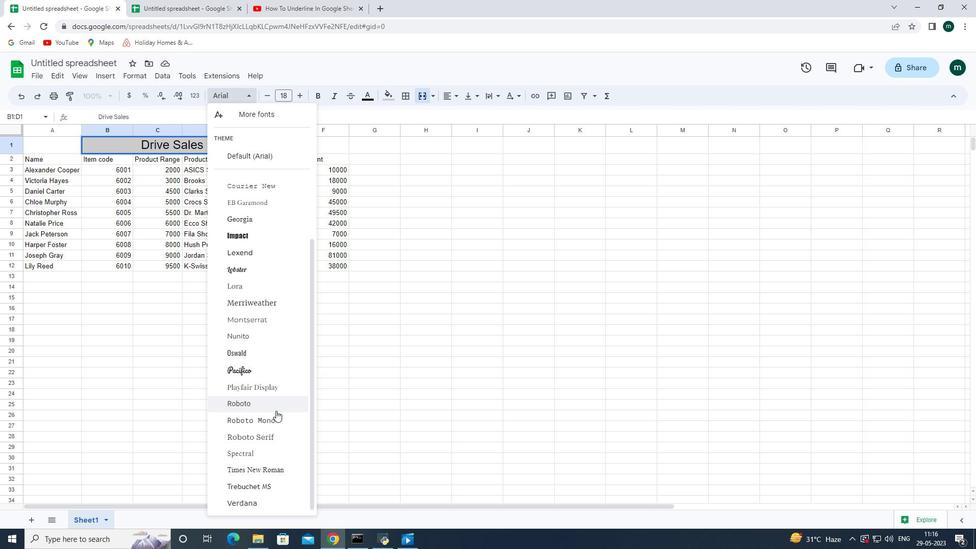 
Action: Mouse scrolled (276, 411) with delta (0, 0)
Screenshot: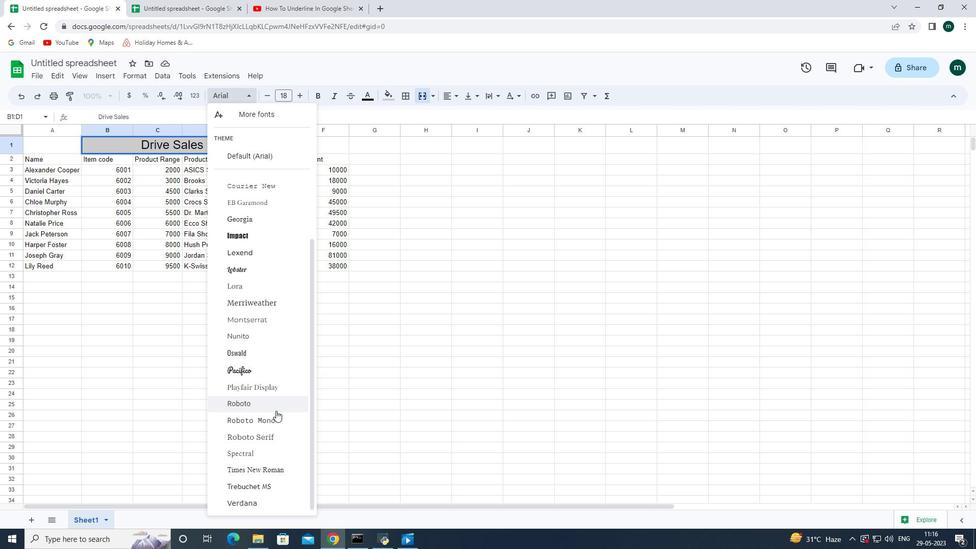 
Action: Mouse scrolled (276, 411) with delta (0, 0)
Screenshot: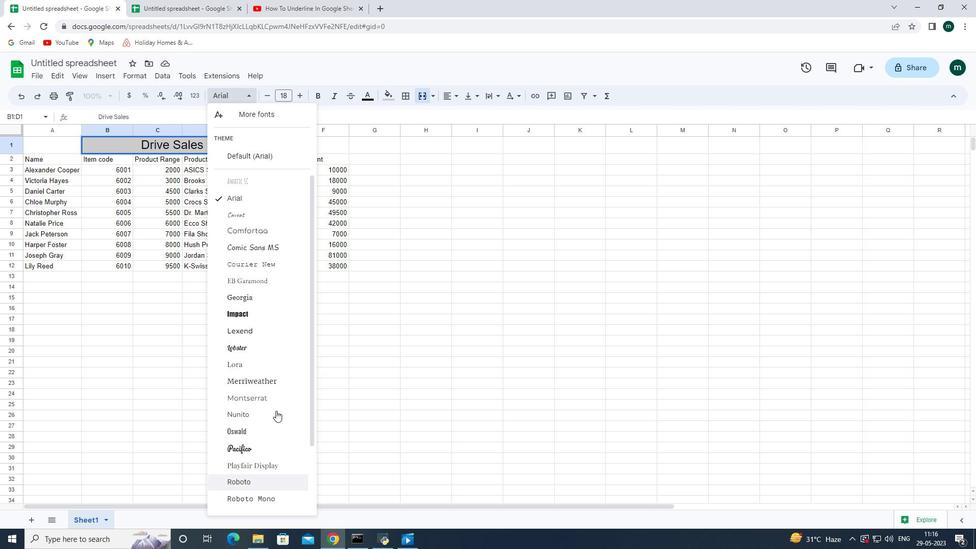 
Action: Mouse scrolled (276, 411) with delta (0, 0)
Screenshot: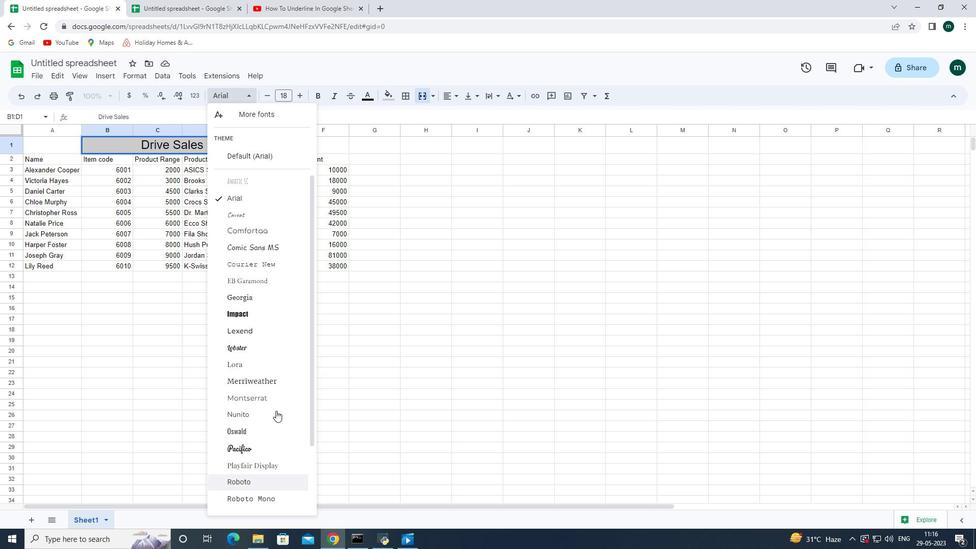 
Action: Mouse scrolled (276, 411) with delta (0, 0)
Screenshot: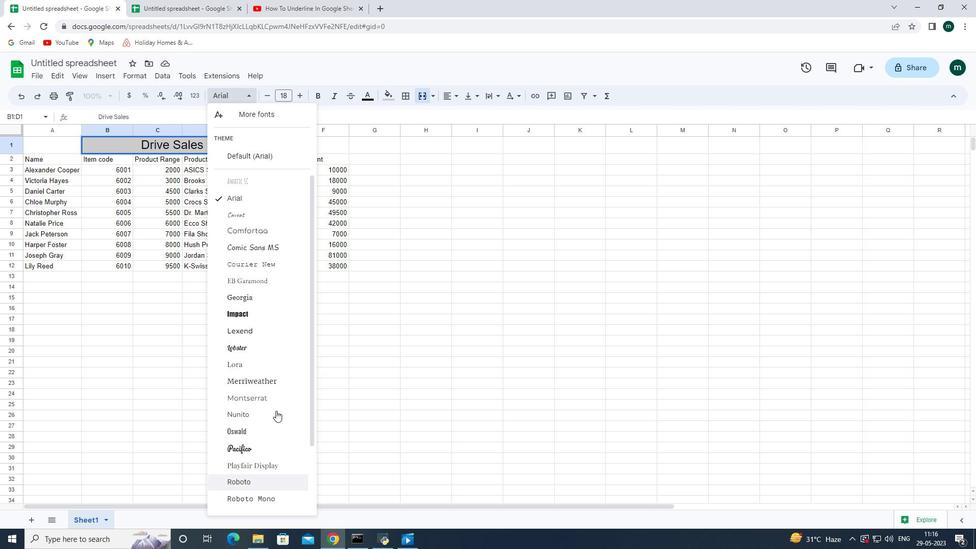 
Action: Mouse scrolled (276, 411) with delta (0, 0)
Screenshot: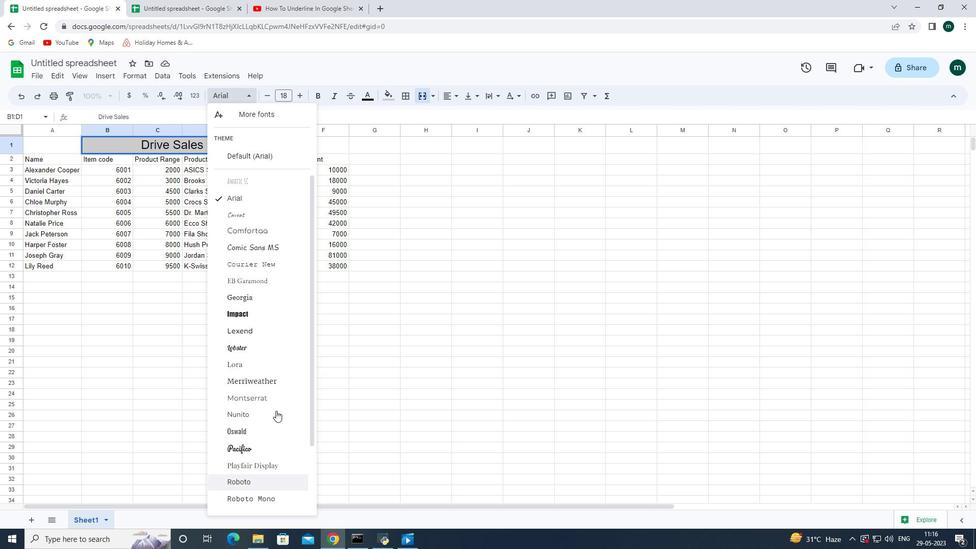 
Action: Mouse scrolled (276, 410) with delta (0, 0)
Screenshot: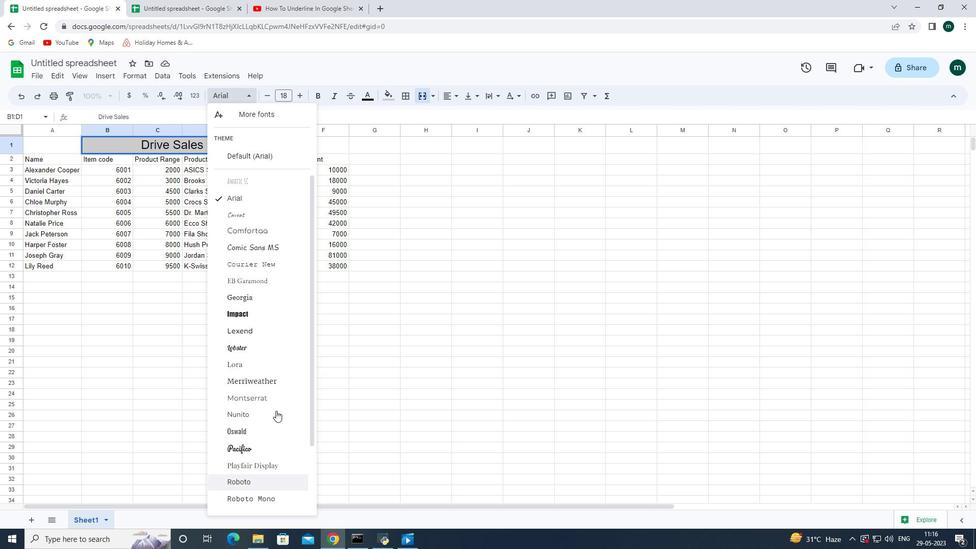 
Action: Mouse moved to (270, 286)
Screenshot: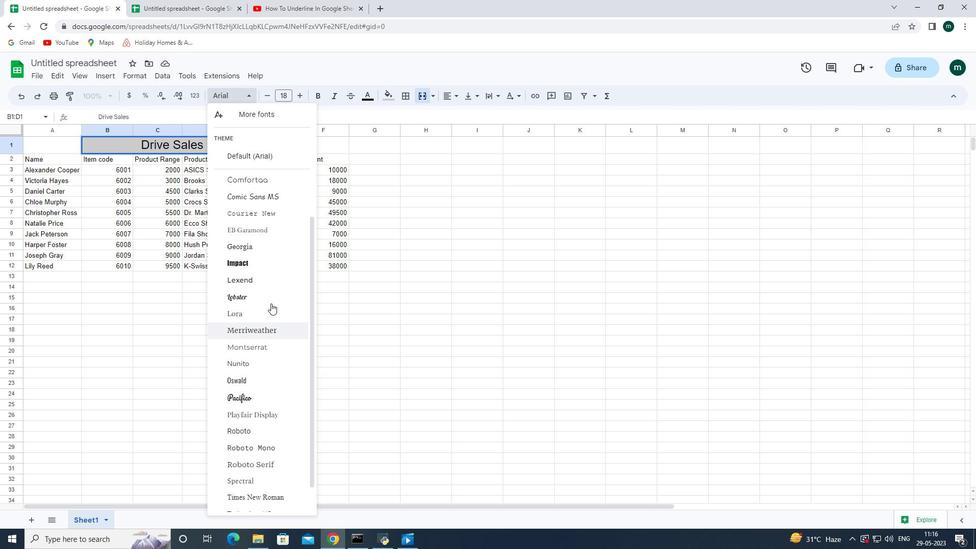 
Action: Mouse scrolled (270, 287) with delta (0, 0)
Screenshot: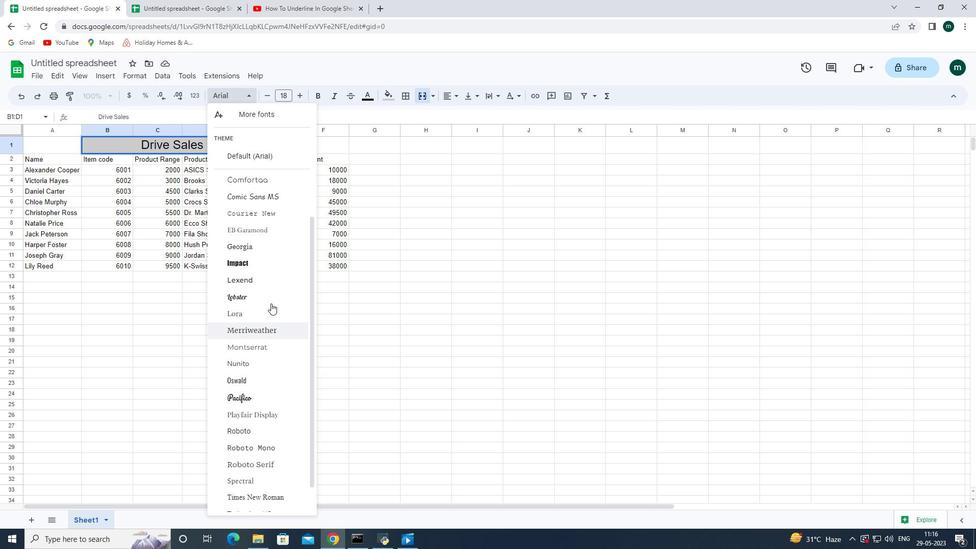 
Action: Mouse scrolled (270, 287) with delta (0, 0)
Screenshot: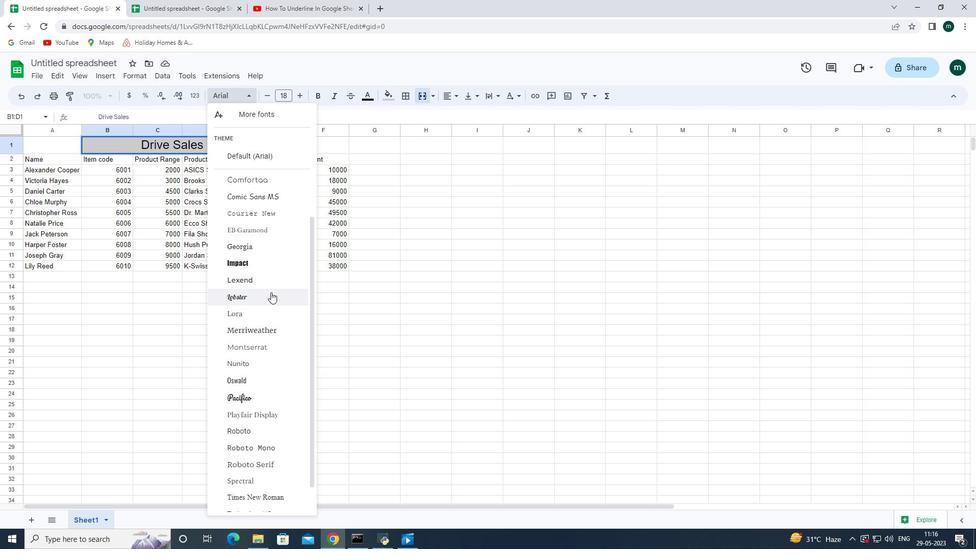 
Action: Mouse scrolled (270, 287) with delta (0, 0)
Screenshot: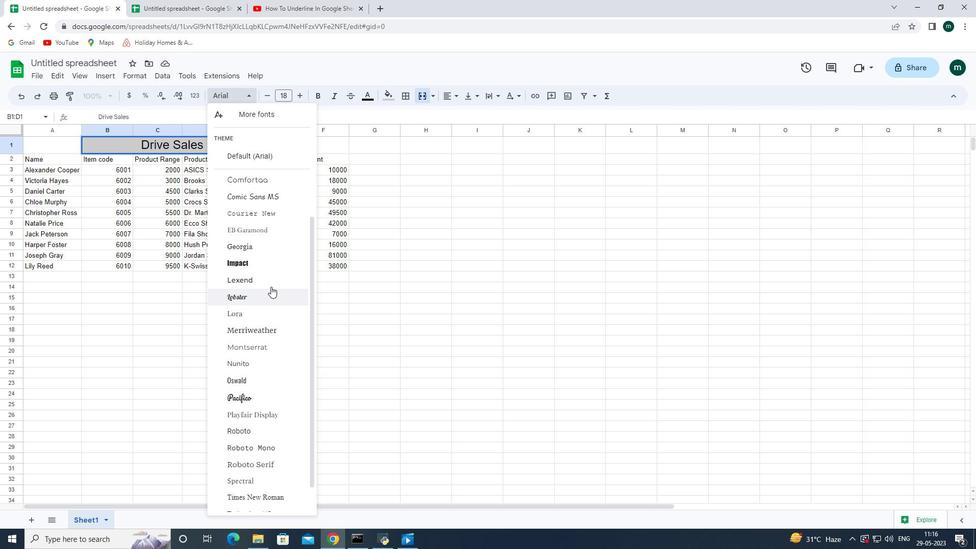 
Action: Mouse moved to (248, 370)
Screenshot: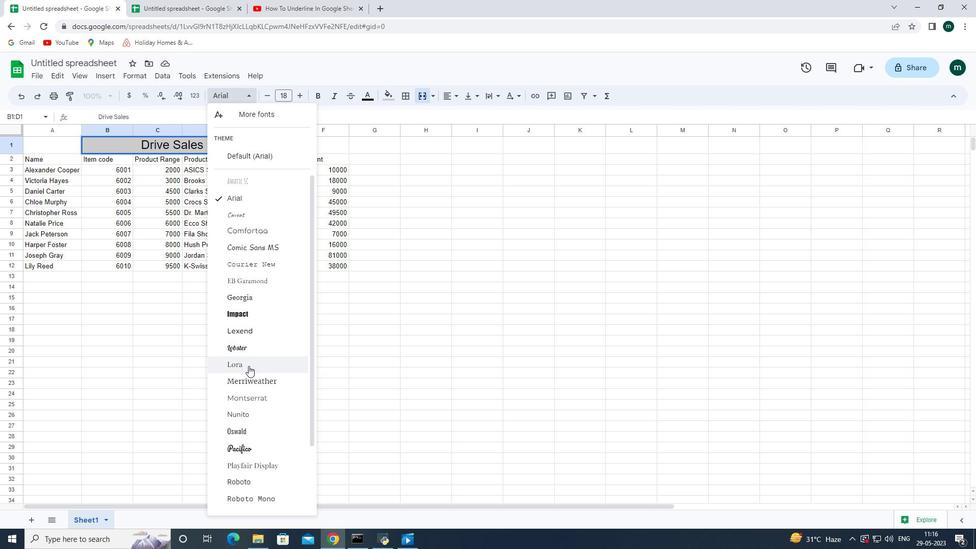 
Action: Mouse scrolled (248, 370) with delta (0, 0)
Screenshot: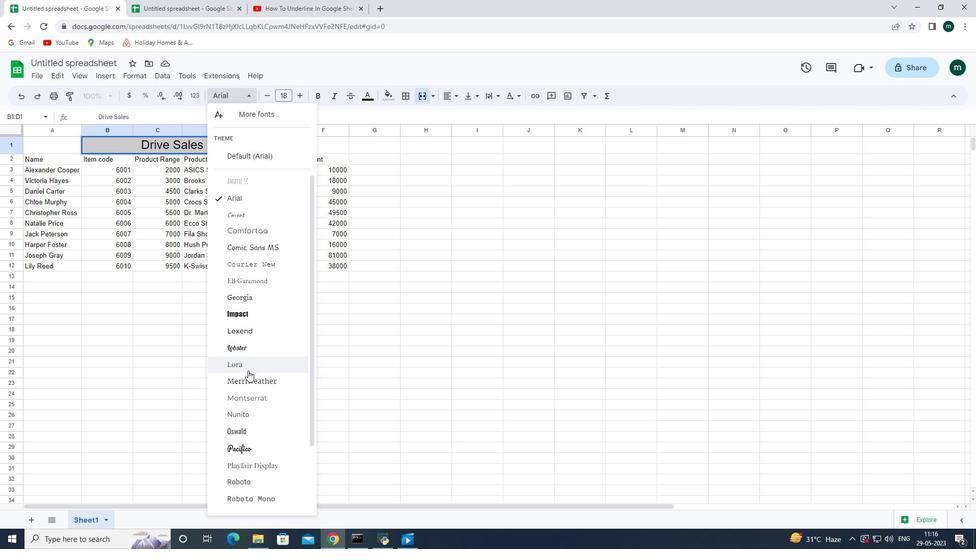 
Action: Mouse scrolled (248, 370) with delta (0, 0)
Screenshot: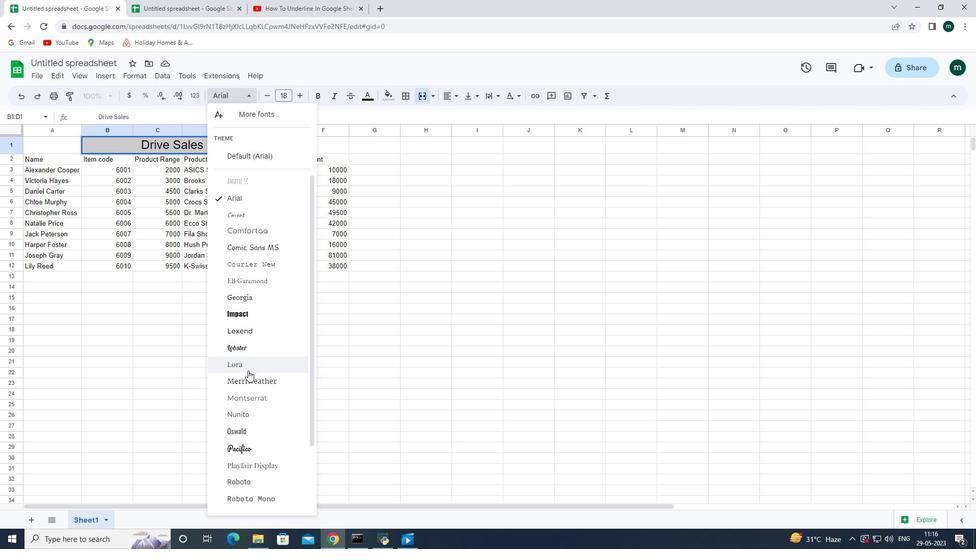 
Action: Mouse scrolled (248, 370) with delta (0, 0)
Screenshot: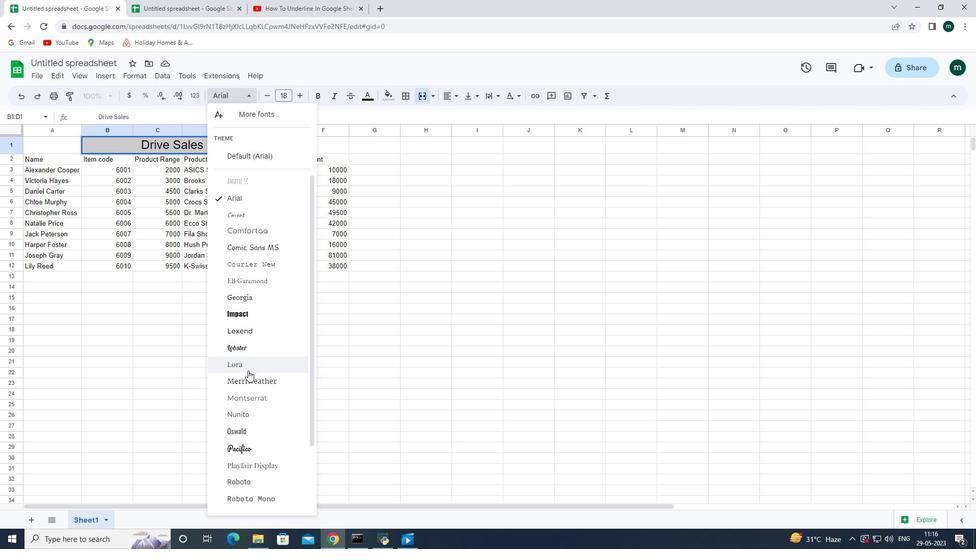 
Action: Mouse scrolled (248, 370) with delta (0, 0)
Screenshot: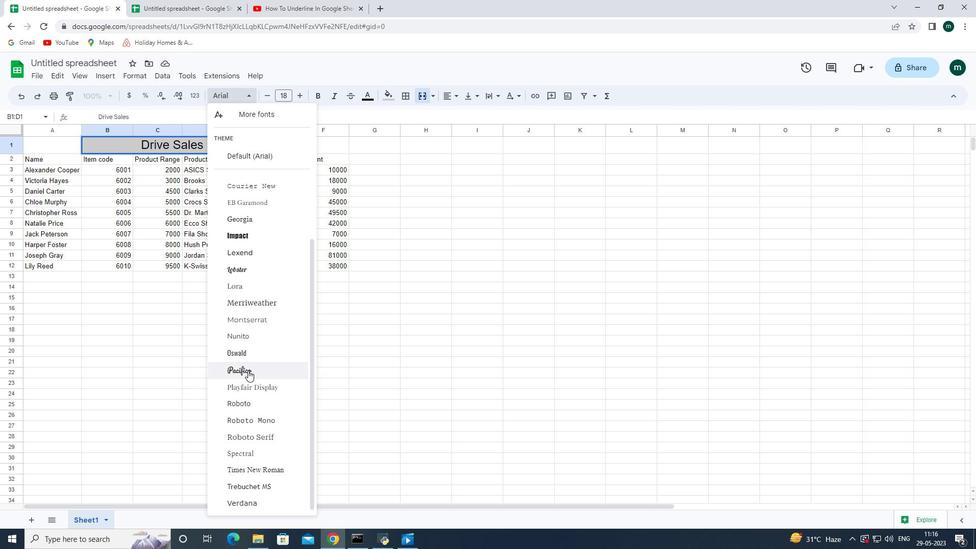 
Action: Mouse moved to (169, 389)
Screenshot: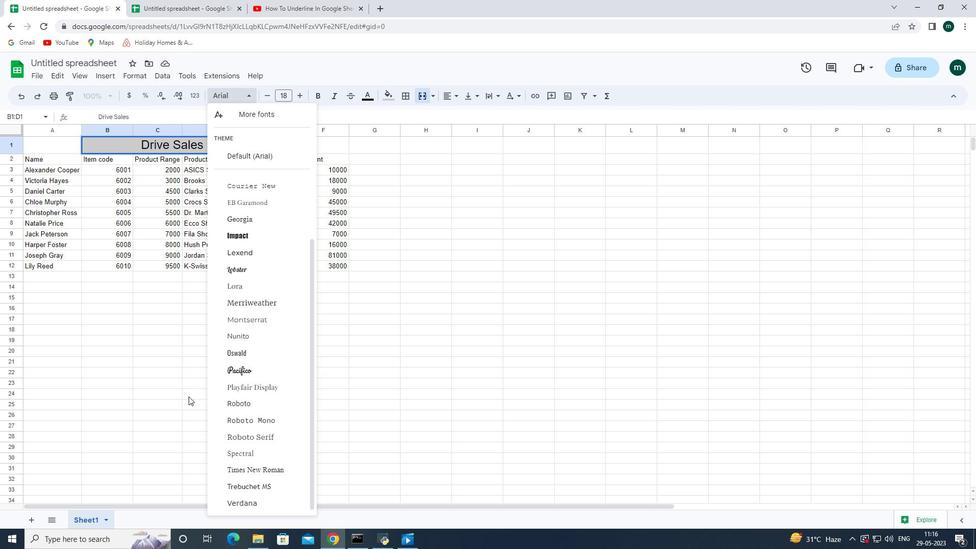 
Action: Mouse pressed left at (169, 389)
Screenshot: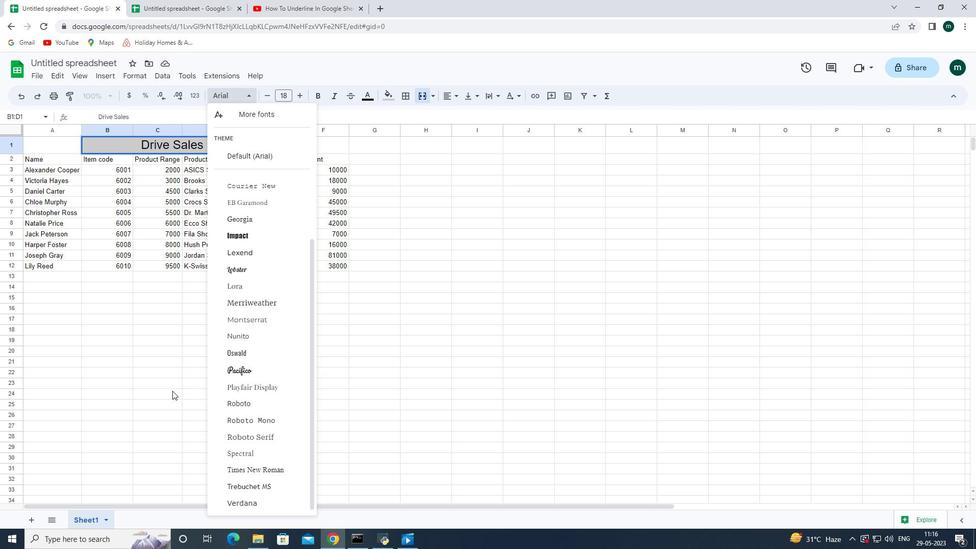 
Action: Mouse moved to (36, 158)
Screenshot: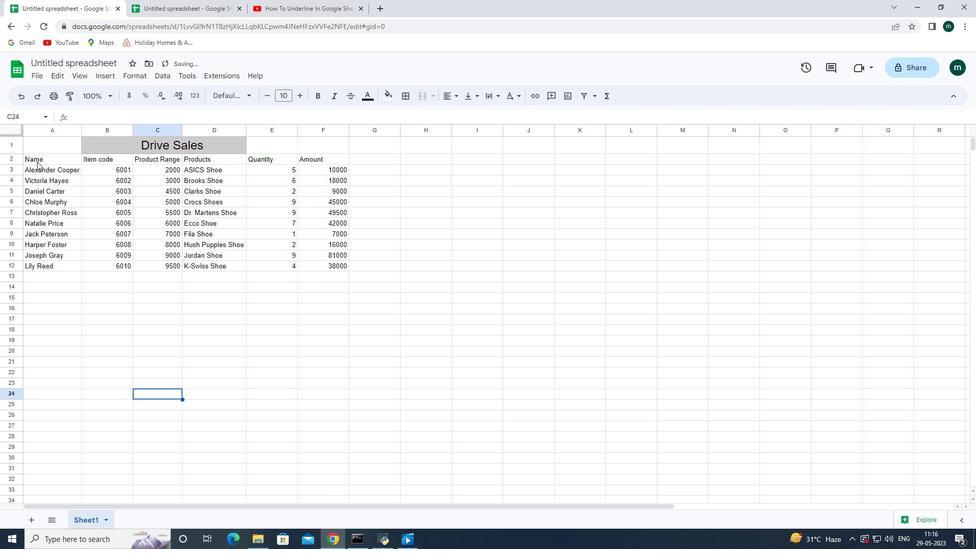 
Action: Mouse pressed left at (36, 158)
Screenshot: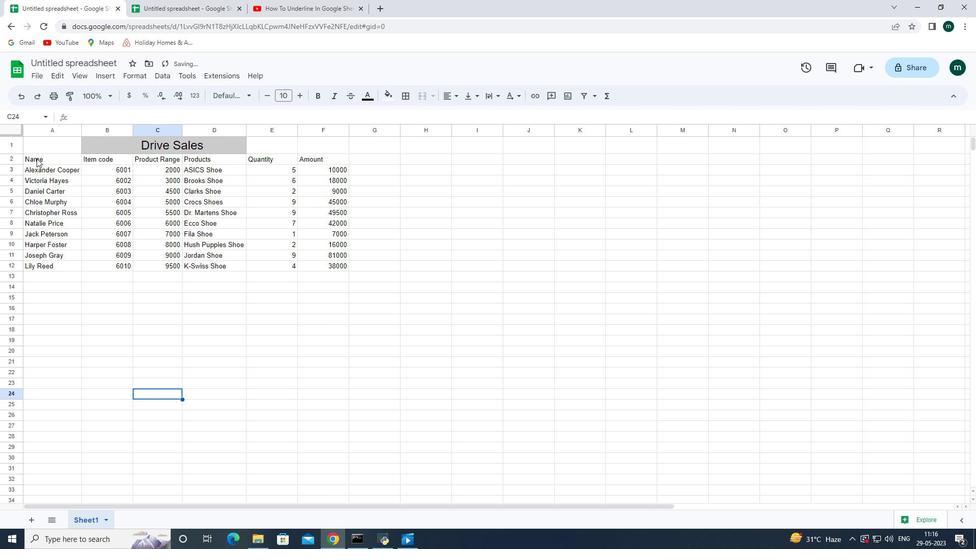 
Action: Mouse moved to (250, 96)
Screenshot: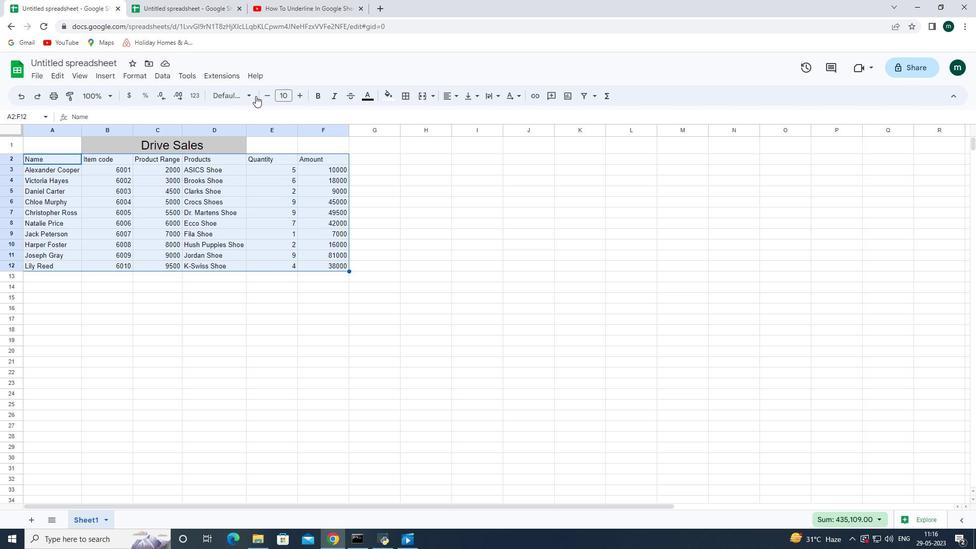 
Action: Mouse pressed left at (250, 96)
Screenshot: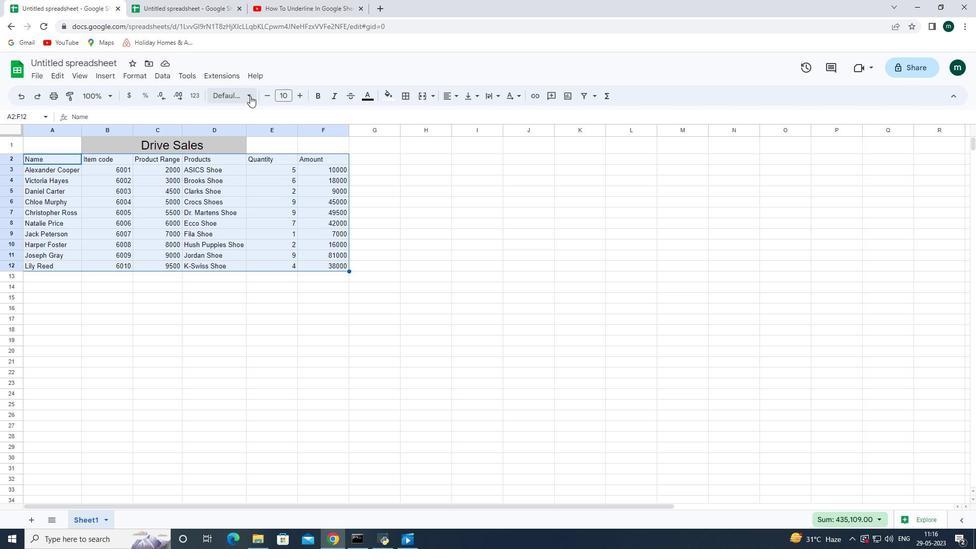 
Action: Mouse moved to (265, 414)
Screenshot: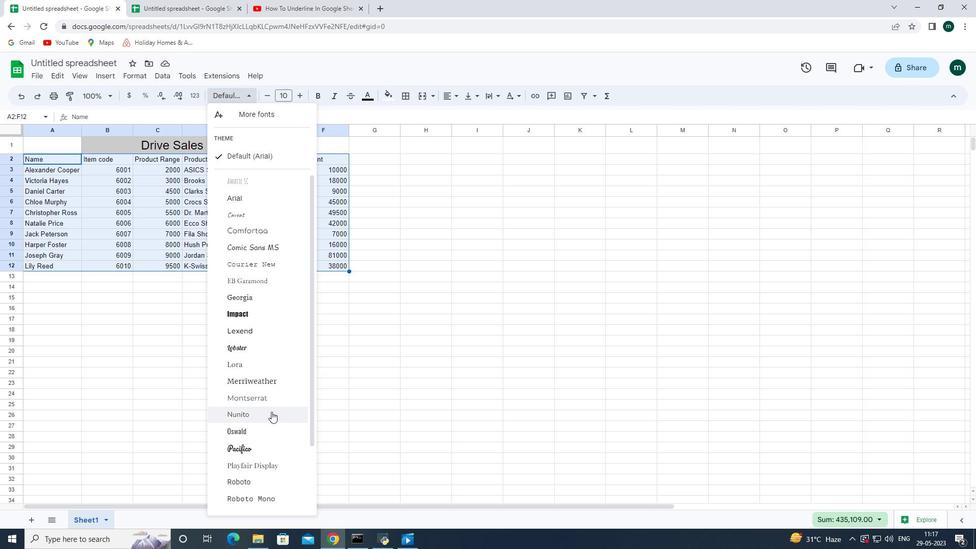 
Action: Mouse scrolled (265, 413) with delta (0, 0)
Screenshot: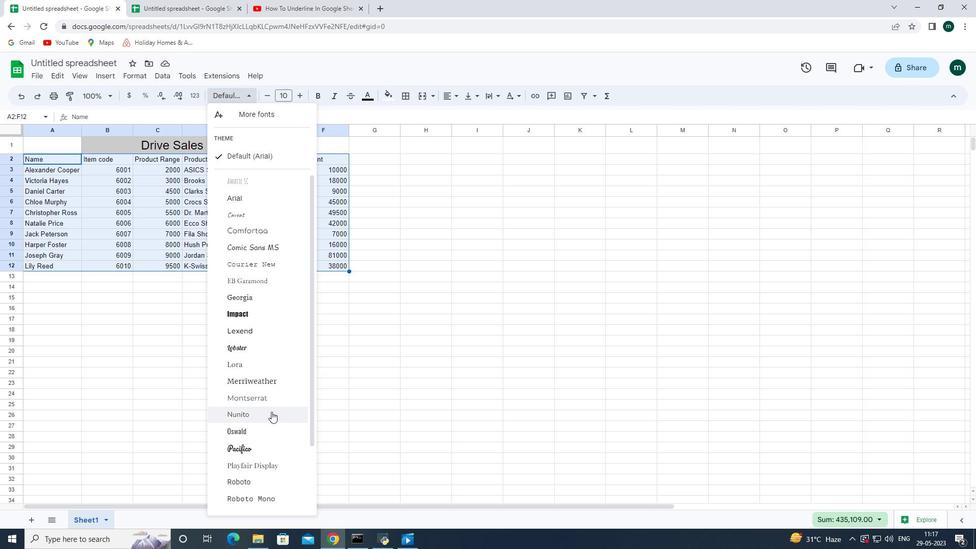 
Action: Mouse scrolled (265, 413) with delta (0, 0)
Screenshot: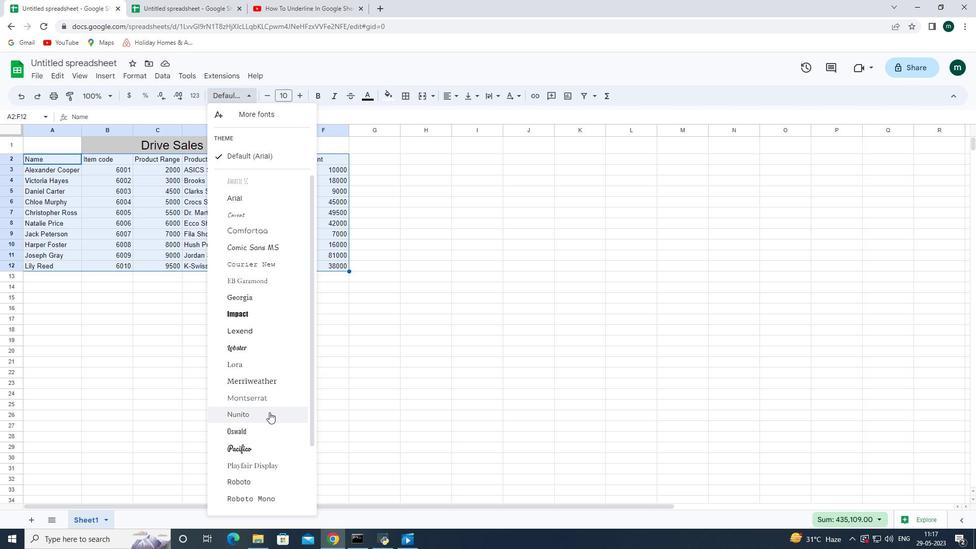 
Action: Mouse scrolled (265, 413) with delta (0, 0)
Screenshot: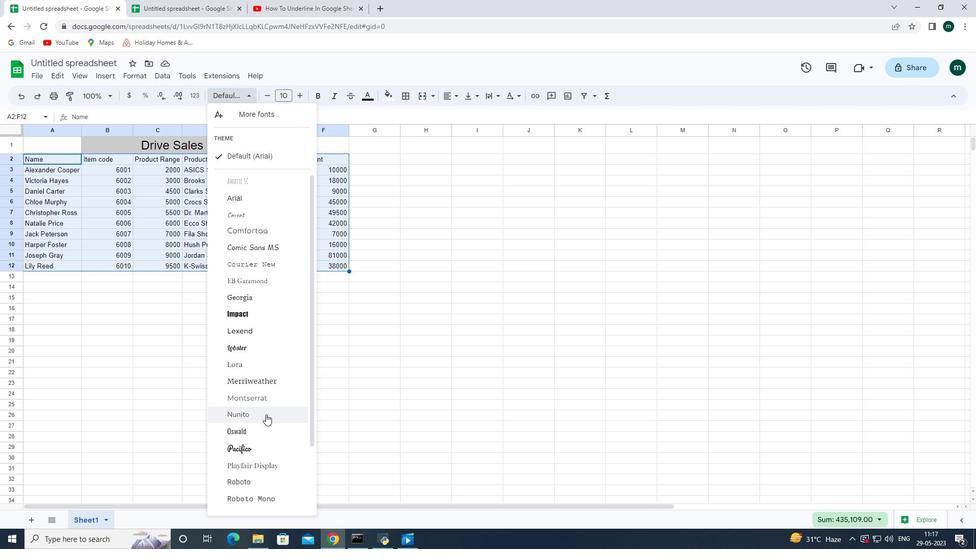 
Action: Mouse moved to (263, 431)
Screenshot: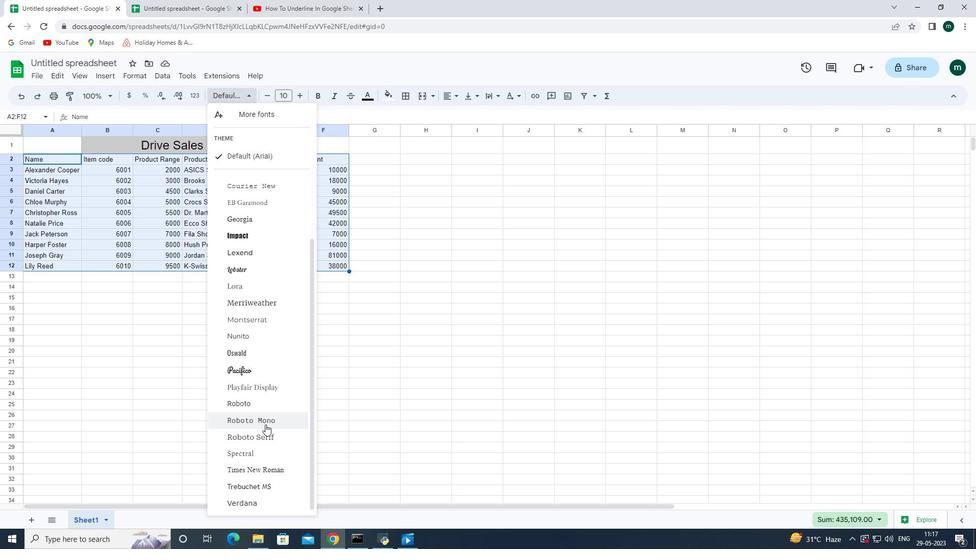 
Action: Mouse scrolled (263, 430) with delta (0, 0)
Screenshot: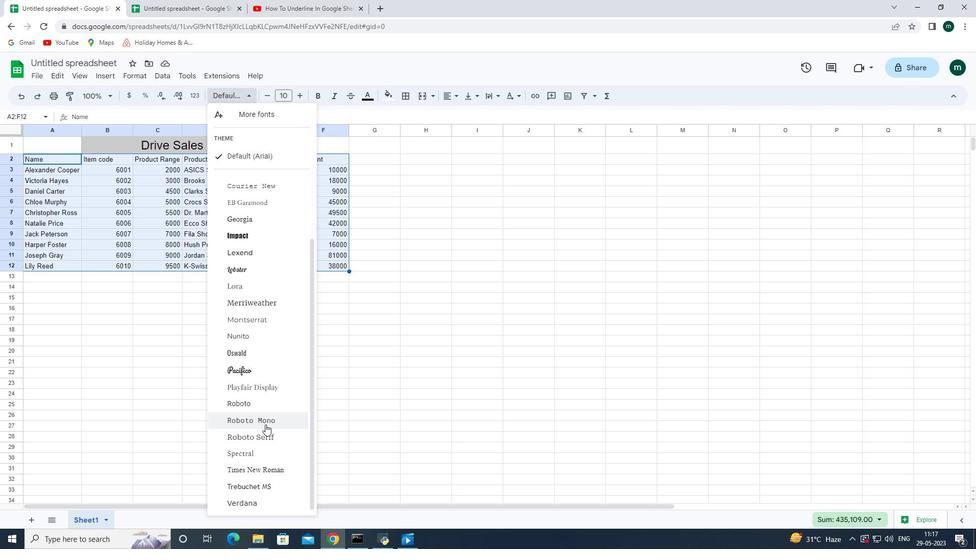 
Action: Mouse scrolled (263, 430) with delta (0, 0)
Screenshot: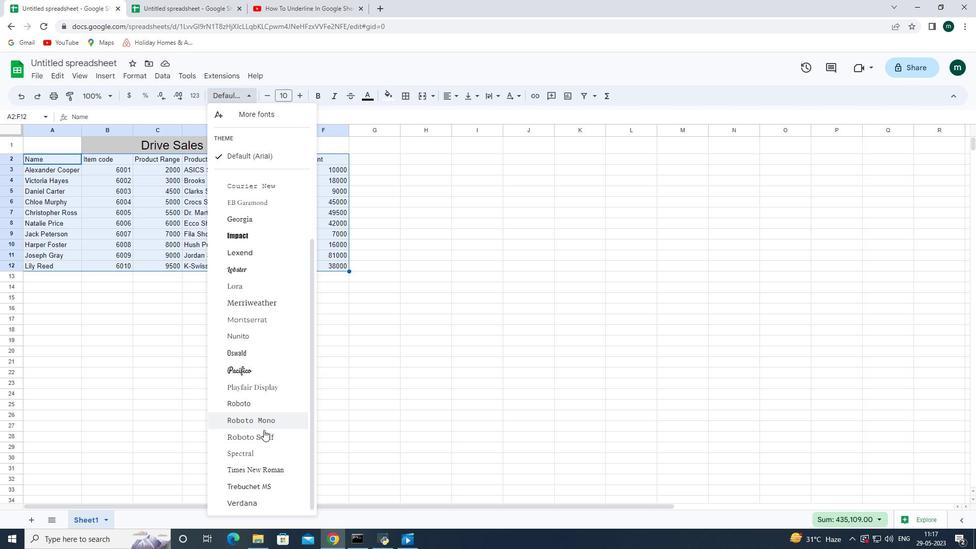 
Action: Mouse scrolled (263, 430) with delta (0, 0)
Screenshot: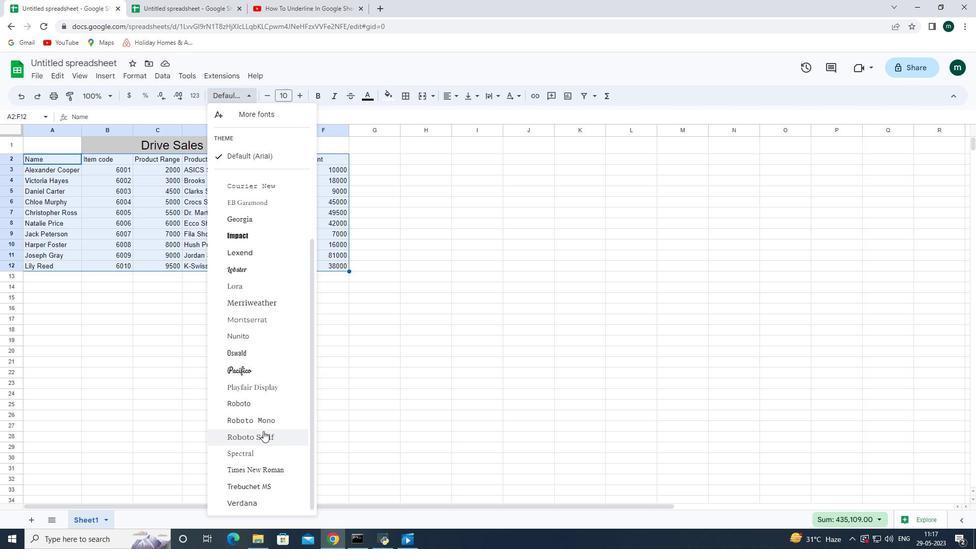 
Action: Mouse scrolled (263, 430) with delta (0, 0)
Screenshot: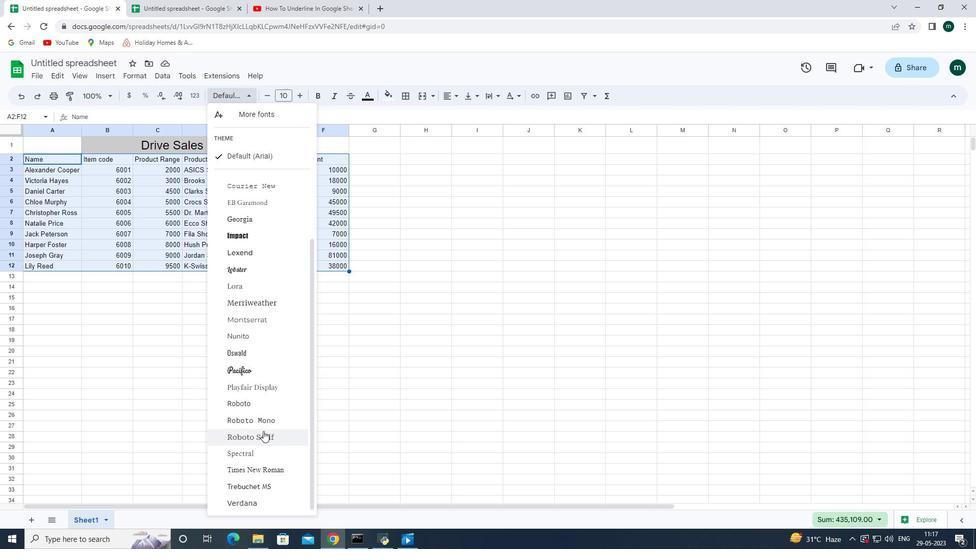 
Action: Mouse moved to (271, 161)
Screenshot: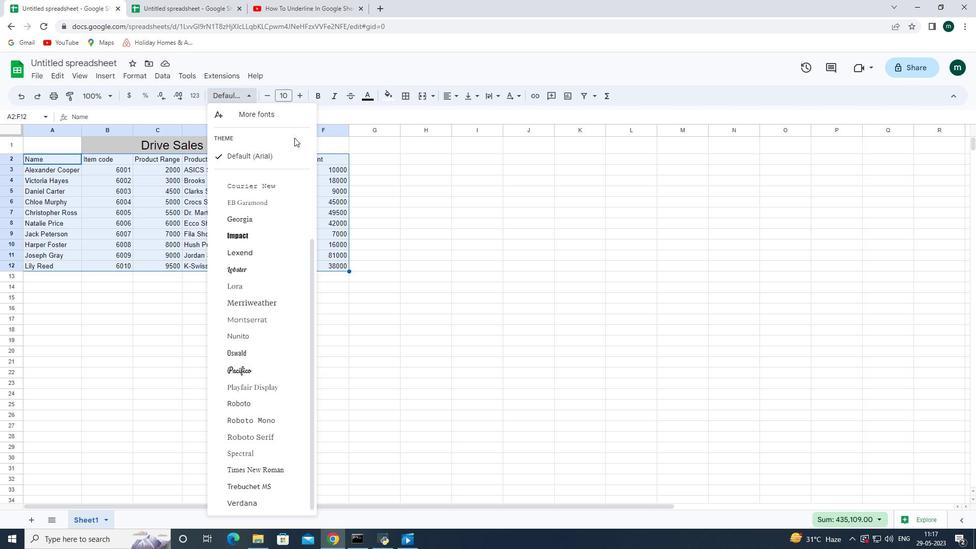 
Action: Mouse scrolled (271, 161) with delta (0, 0)
Screenshot: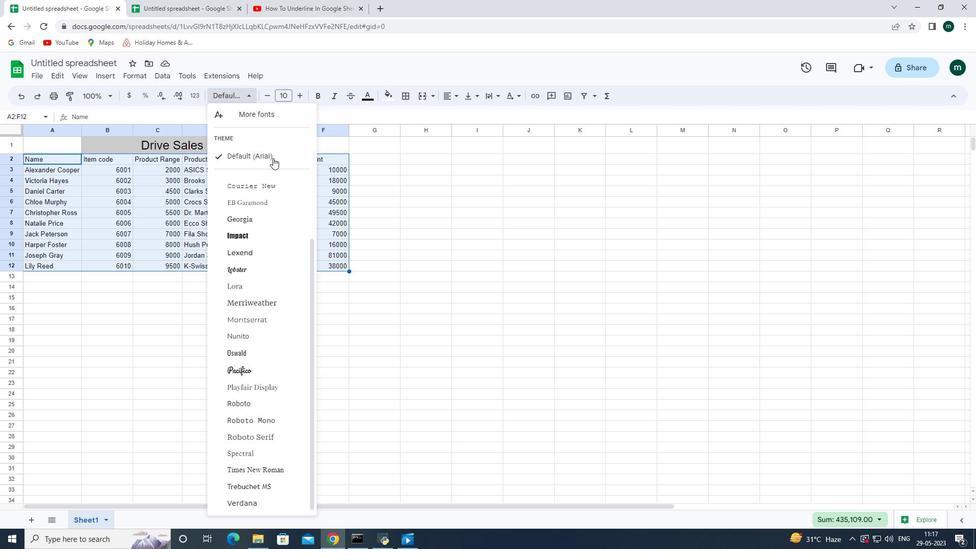 
Action: Mouse scrolled (271, 161) with delta (0, 0)
Screenshot: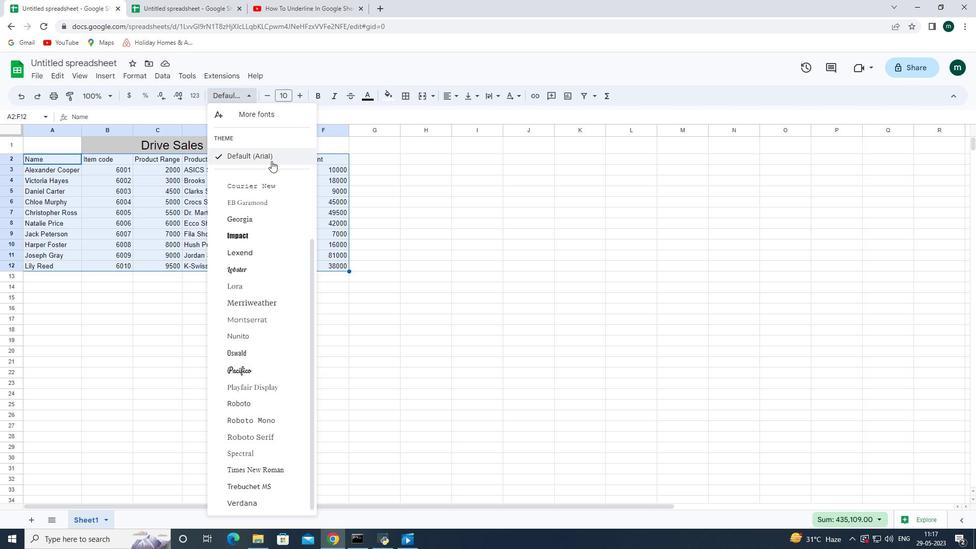 
Action: Mouse scrolled (271, 161) with delta (0, 0)
Screenshot: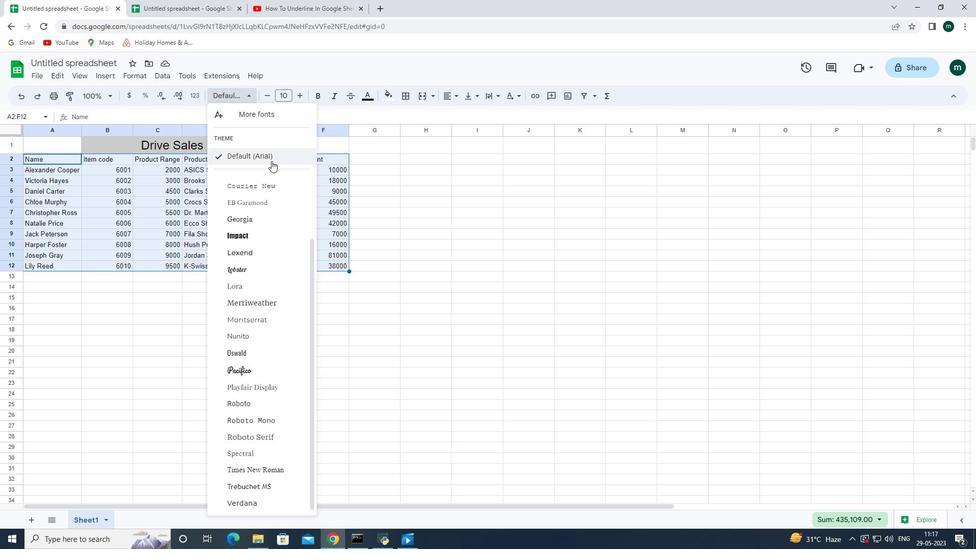 
Action: Mouse moved to (281, 119)
Screenshot: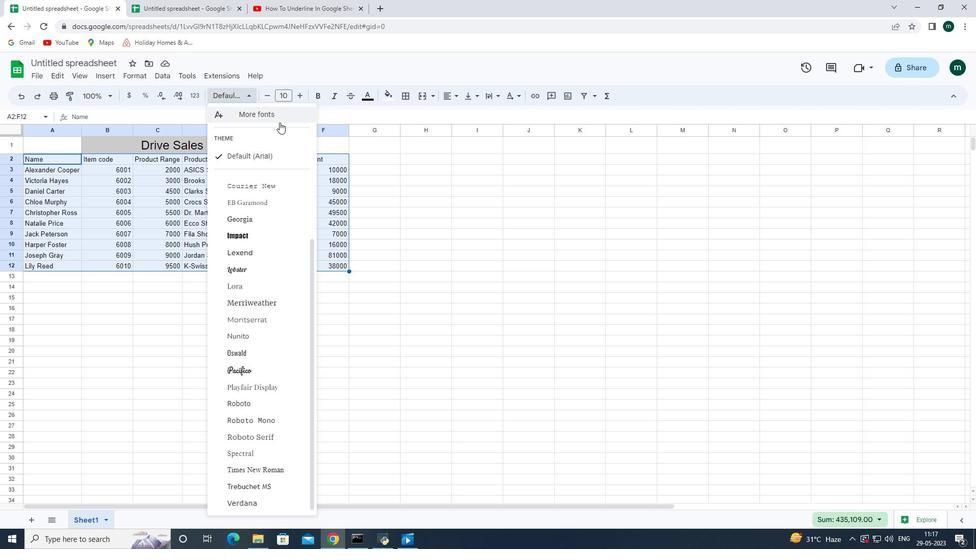 
Action: Mouse pressed left at (281, 119)
Screenshot: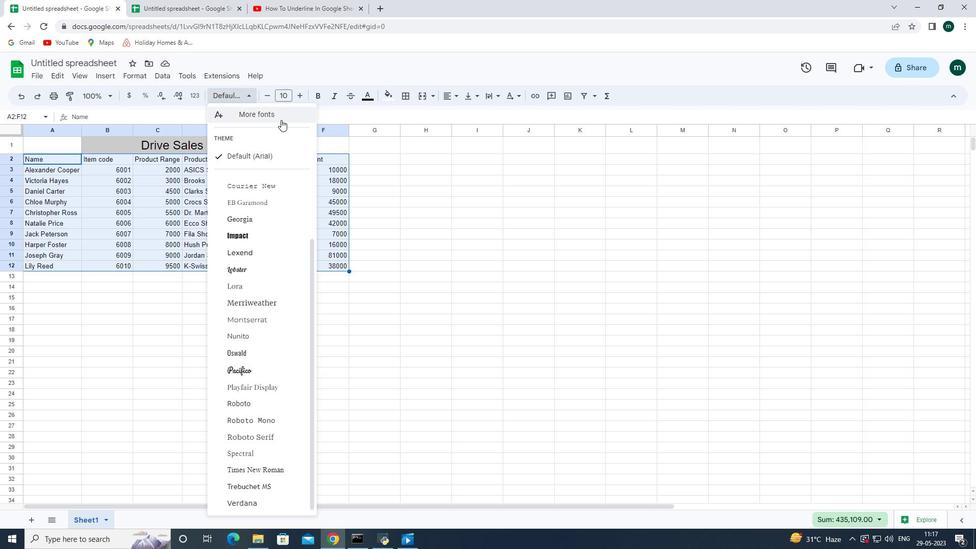 
Action: Mouse moved to (339, 172)
Screenshot: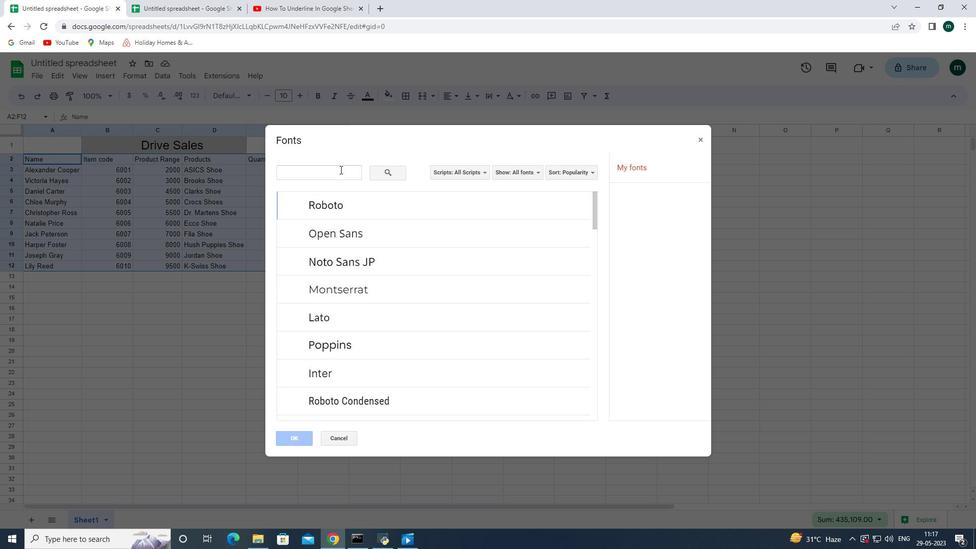 
Action: Mouse pressed left at (339, 172)
Screenshot: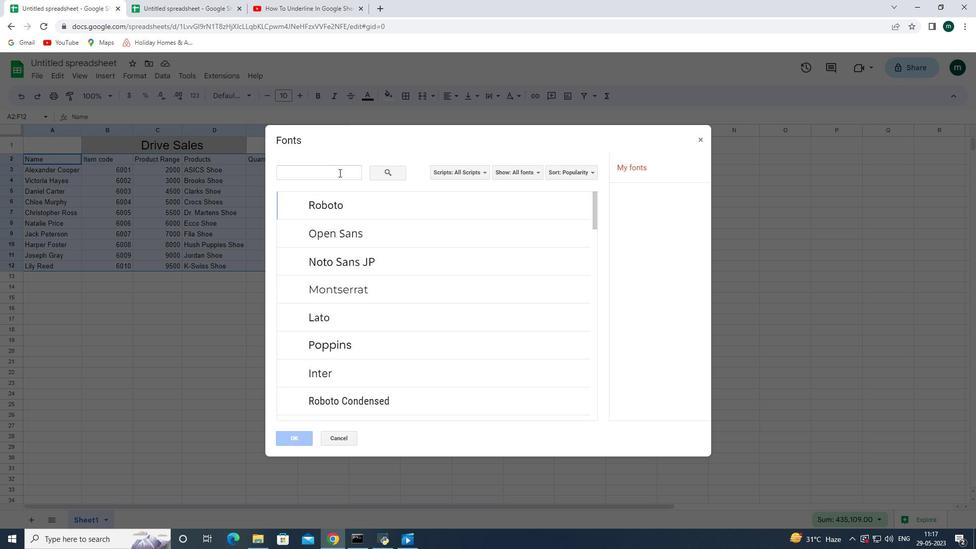 
Action: Key pressed <Key.shift><Key.shift><Key.shift><Key.shift>D<Key.backspace>data<Key.backspace><Key.backspace><Key.backspace><Key.backspace><Key.backspace>
Screenshot: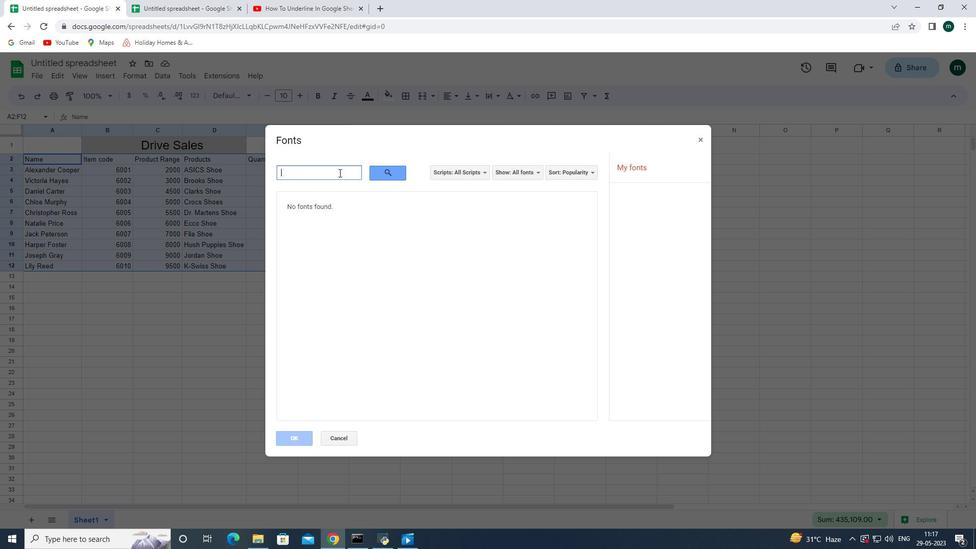 
Action: Mouse moved to (701, 139)
Screenshot: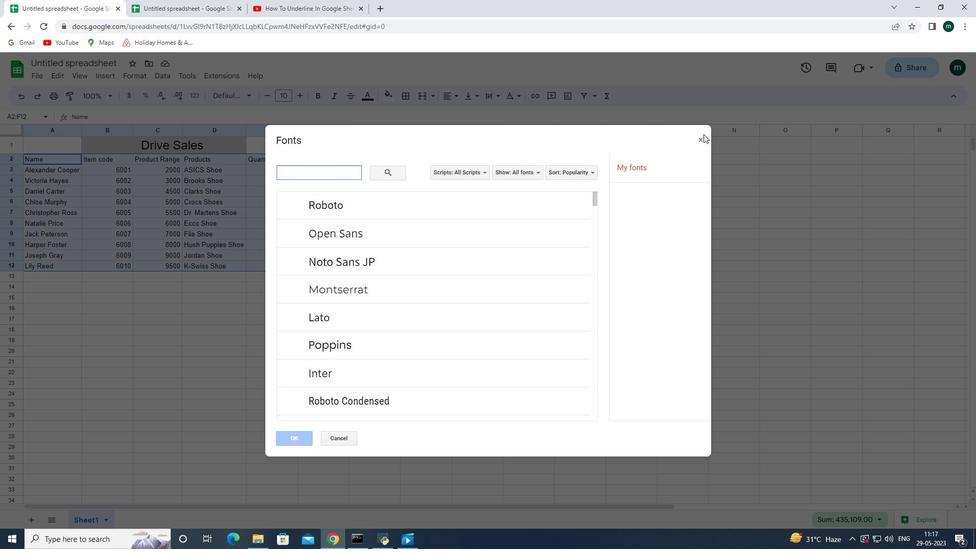 
Action: Mouse pressed left at (701, 139)
Screenshot: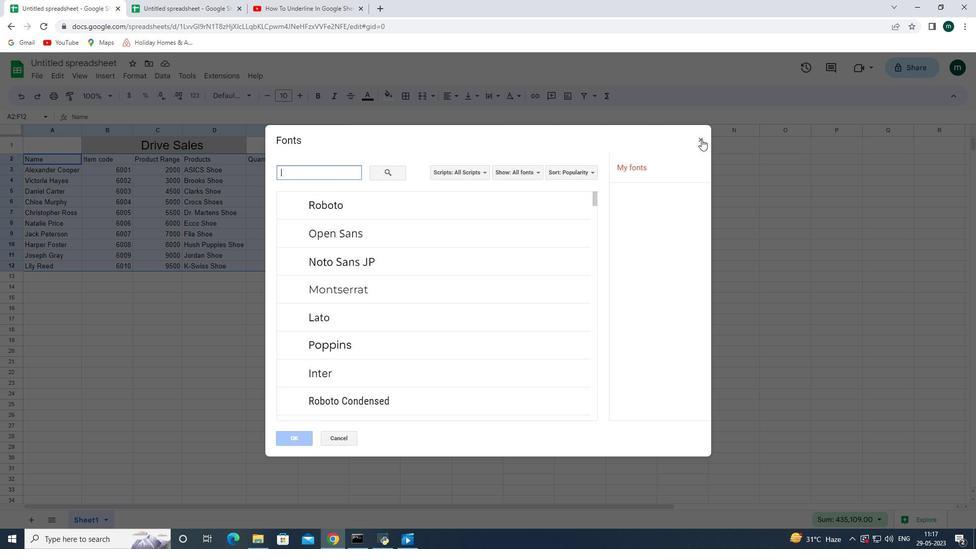 
Action: Mouse moved to (159, 142)
Screenshot: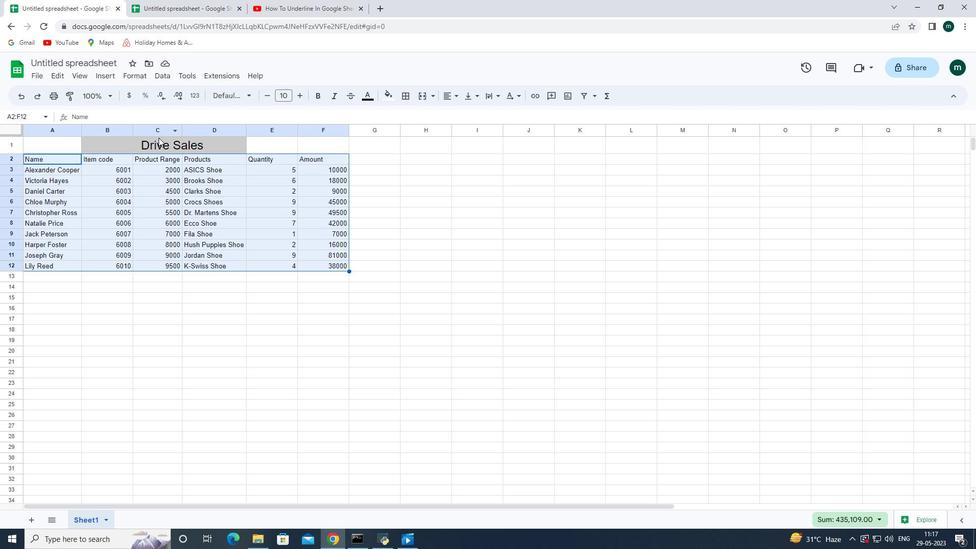 
Action: Mouse pressed left at (159, 142)
Screenshot: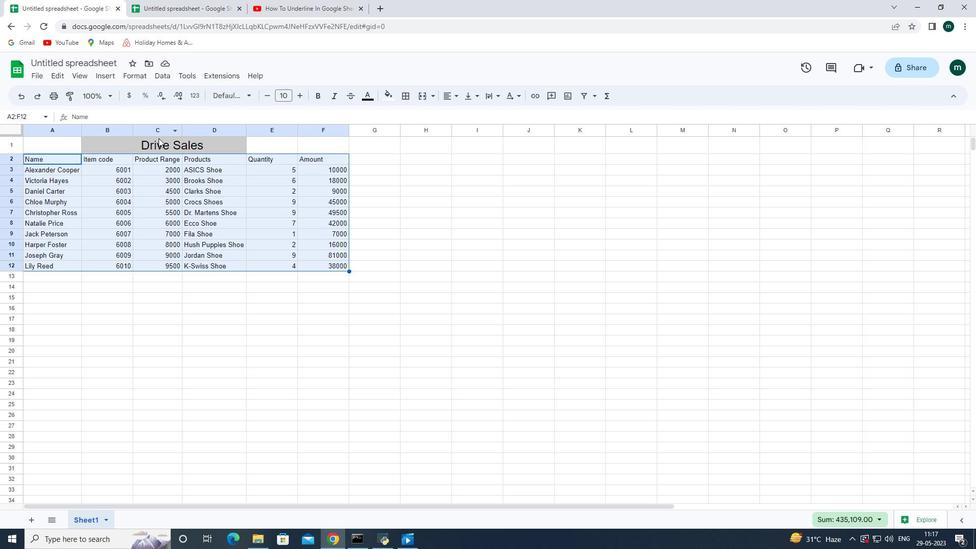 
Action: Mouse moved to (387, 95)
Screenshot: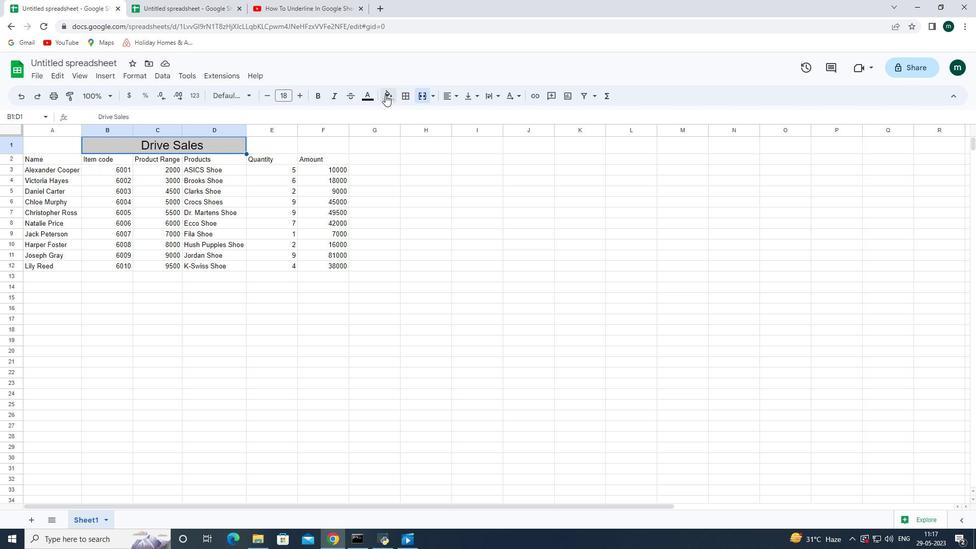 
Action: Mouse pressed left at (387, 95)
Screenshot: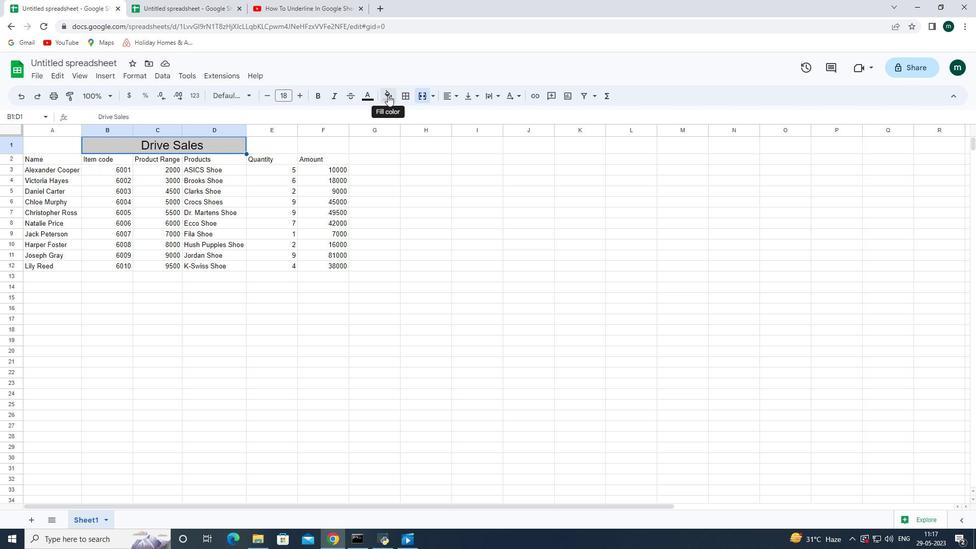 
Action: Mouse moved to (402, 143)
Screenshot: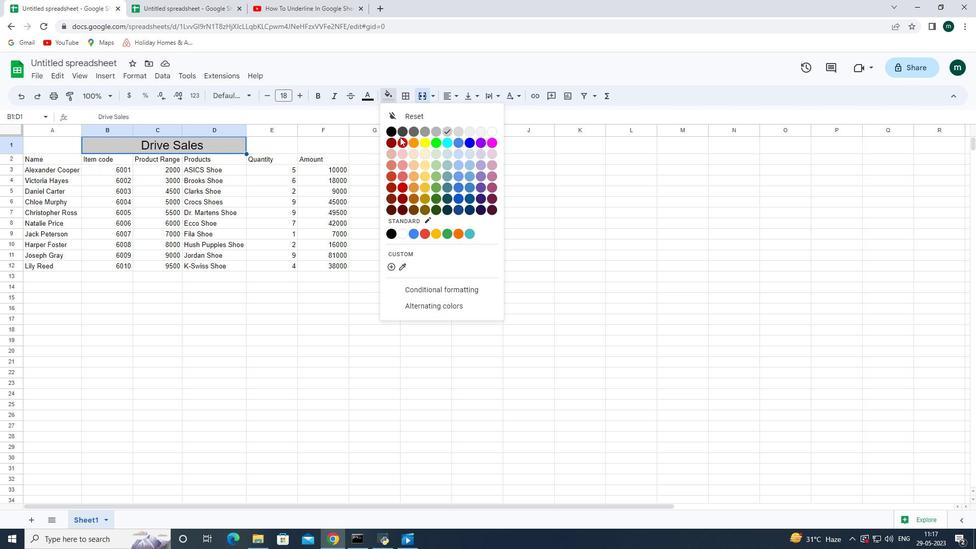 
Action: Mouse pressed left at (402, 143)
Screenshot: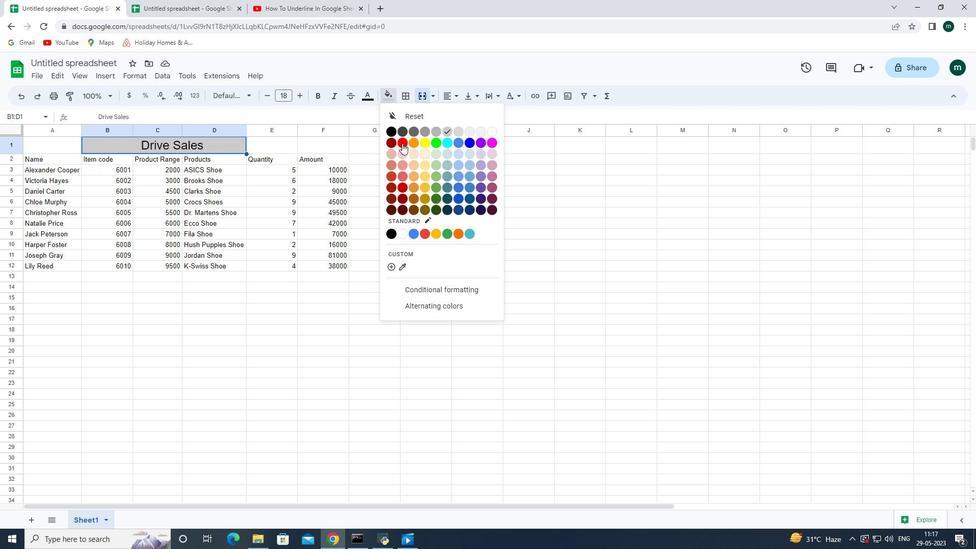 
Action: Mouse moved to (217, 94)
Screenshot: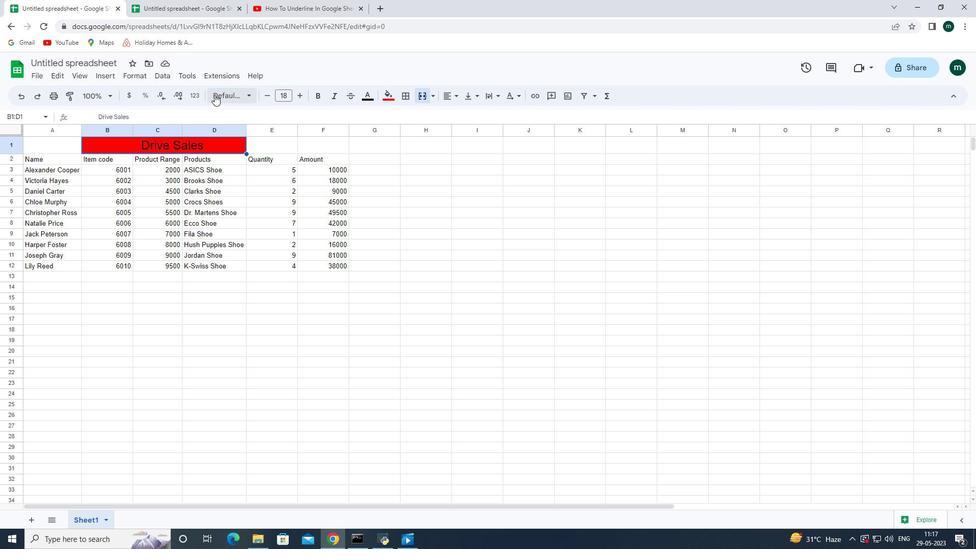 
Action: Mouse pressed left at (217, 94)
Screenshot: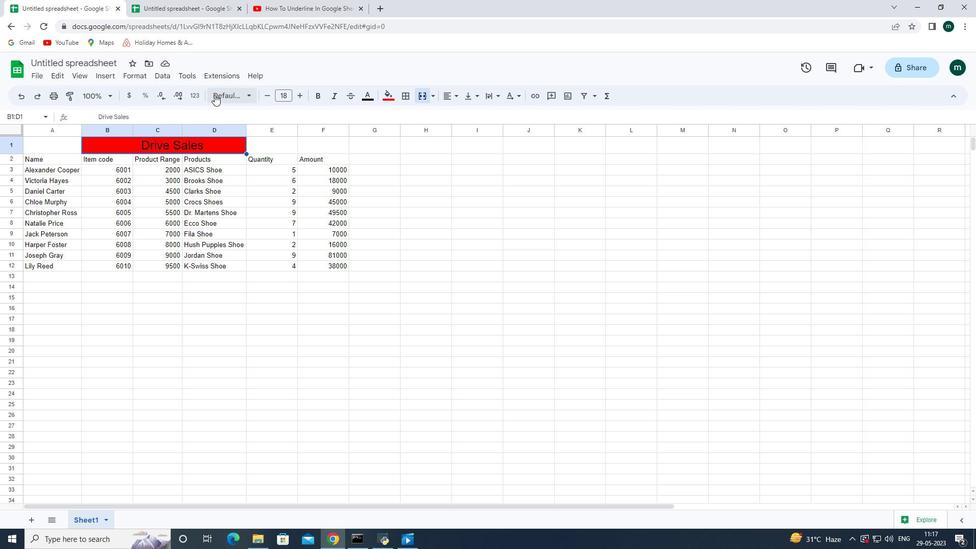 
Action: Mouse moved to (321, 93)
Screenshot: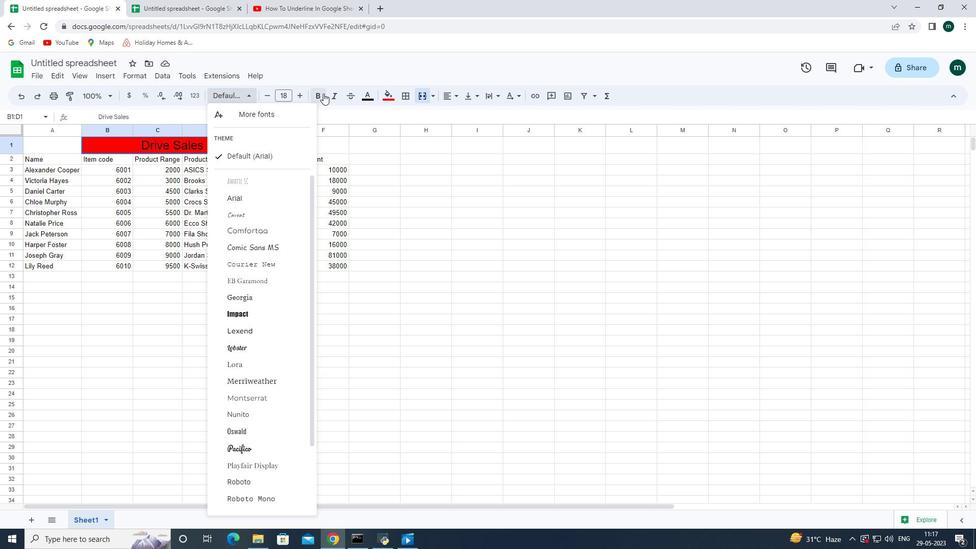 
Action: Mouse pressed left at (321, 93)
Screenshot: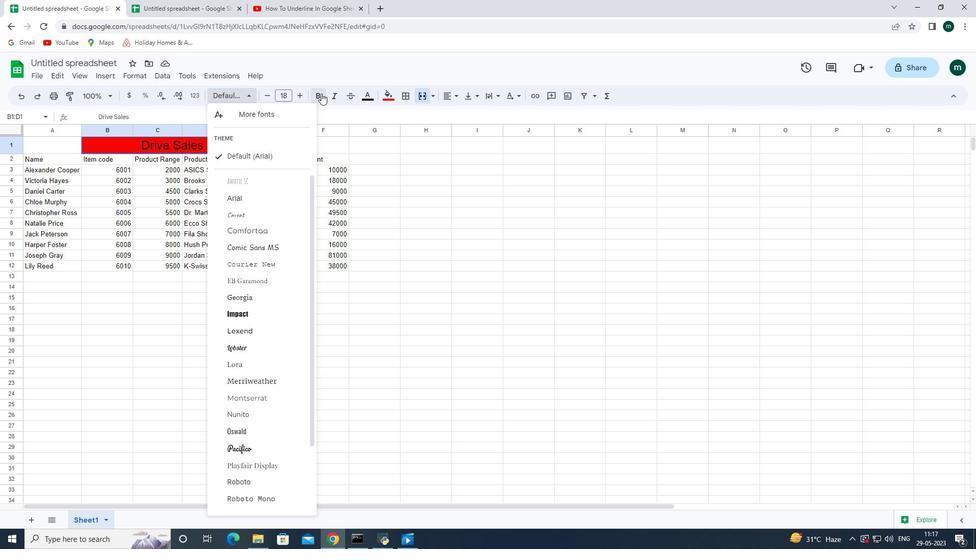 
Action: Mouse pressed left at (321, 93)
Screenshot: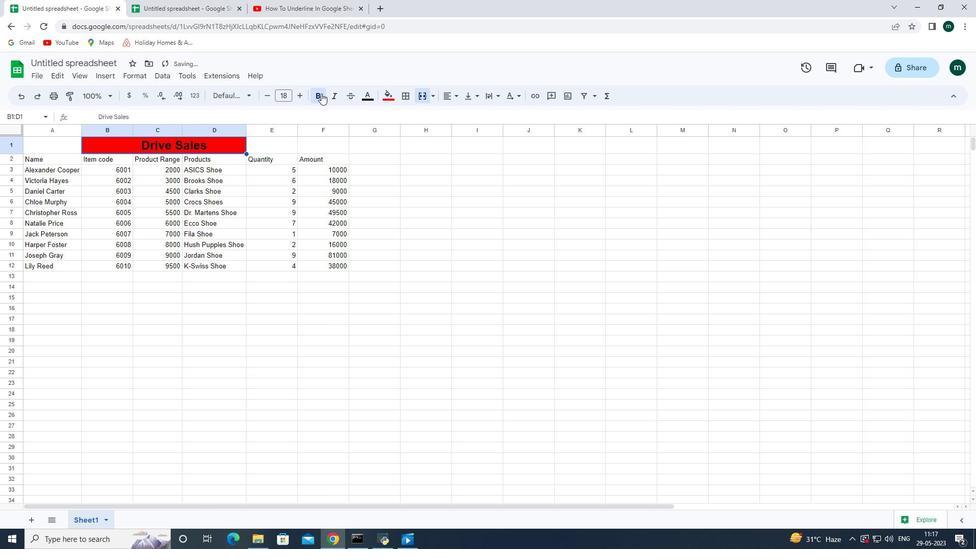 
Action: Mouse pressed left at (321, 93)
Screenshot: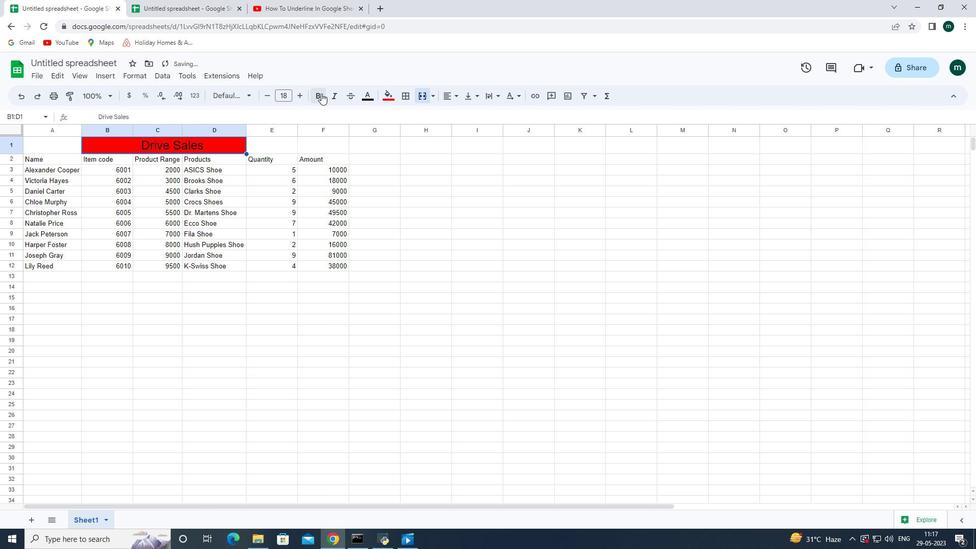 
Action: Mouse moved to (285, 255)
Screenshot: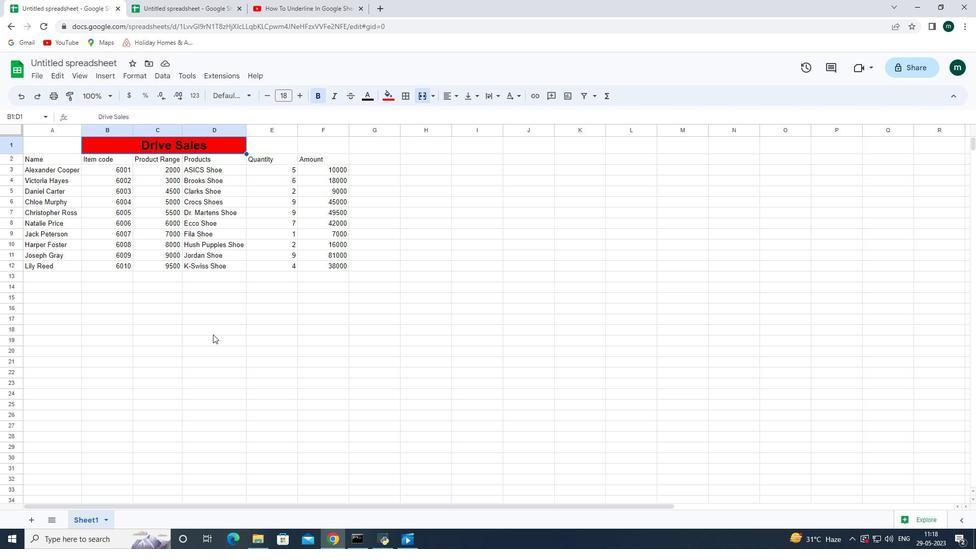 
Action: Mouse pressed left at (285, 255)
Screenshot: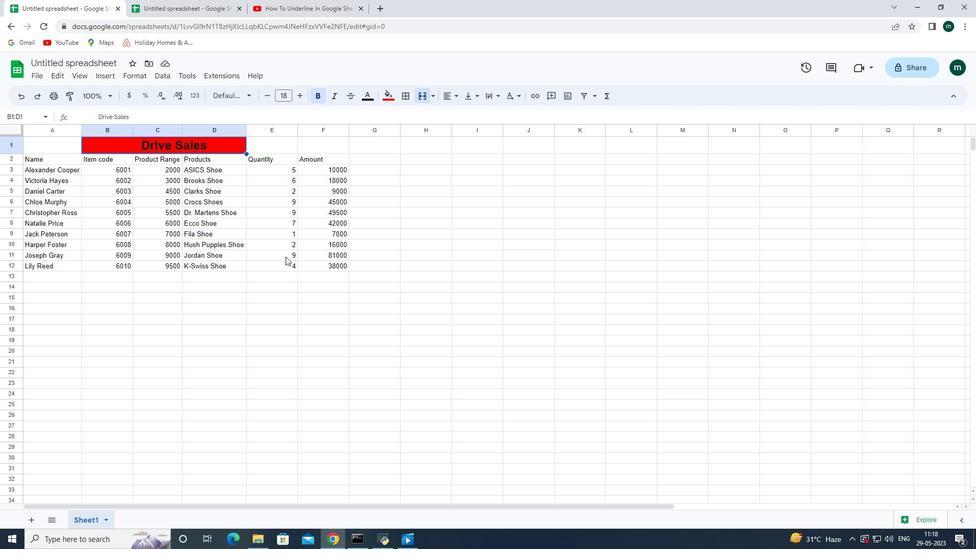 
Action: Mouse moved to (40, 164)
Screenshot: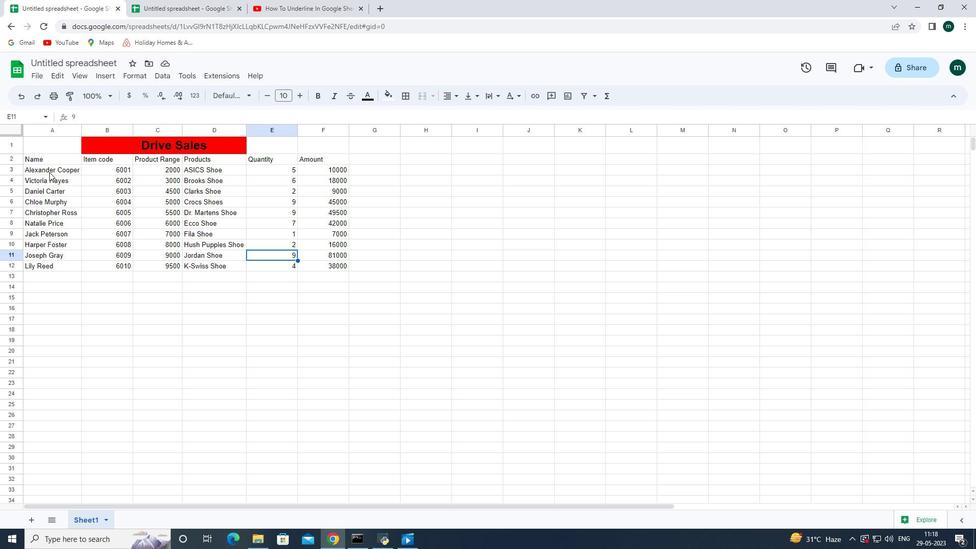 
Action: Mouse pressed left at (40, 164)
Screenshot: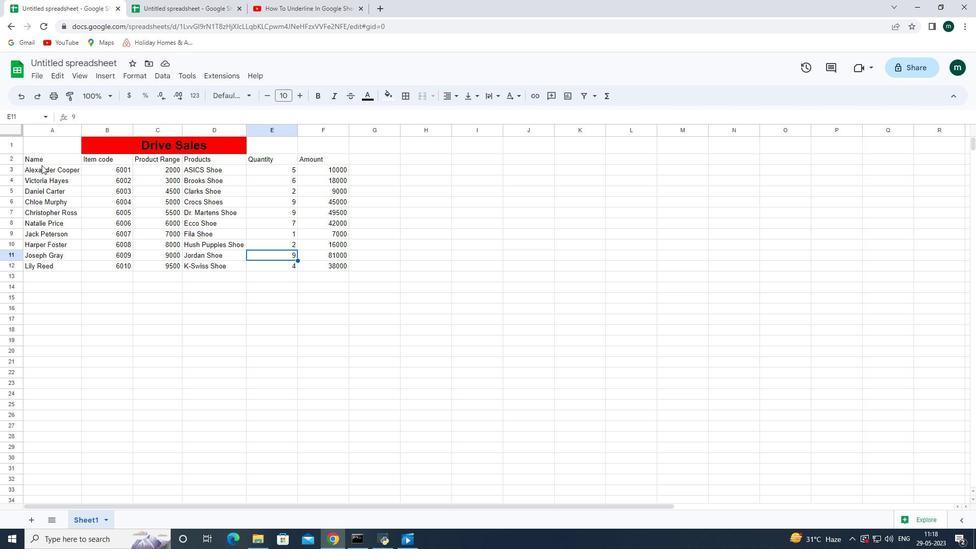 
Action: Mouse moved to (362, 290)
Screenshot: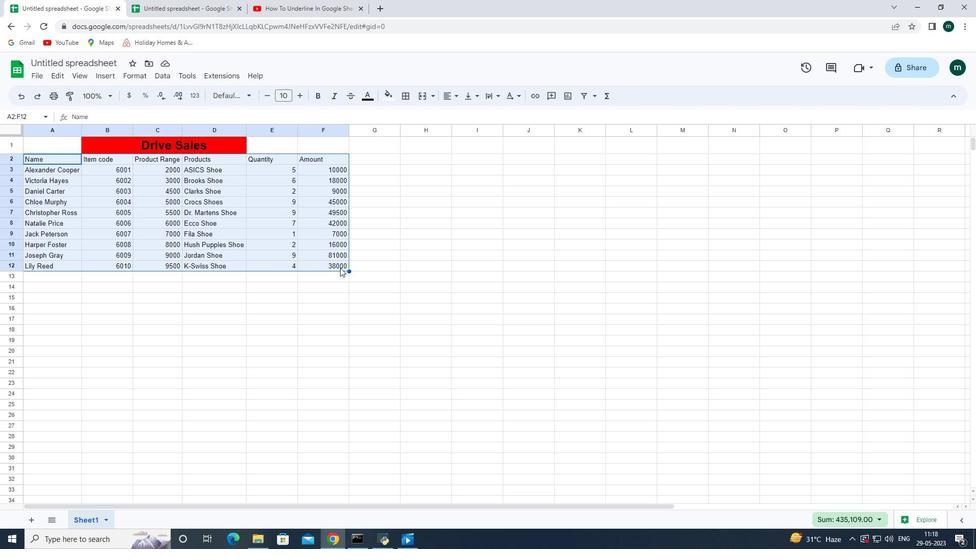 
Action: Mouse pressed left at (362, 290)
Screenshot: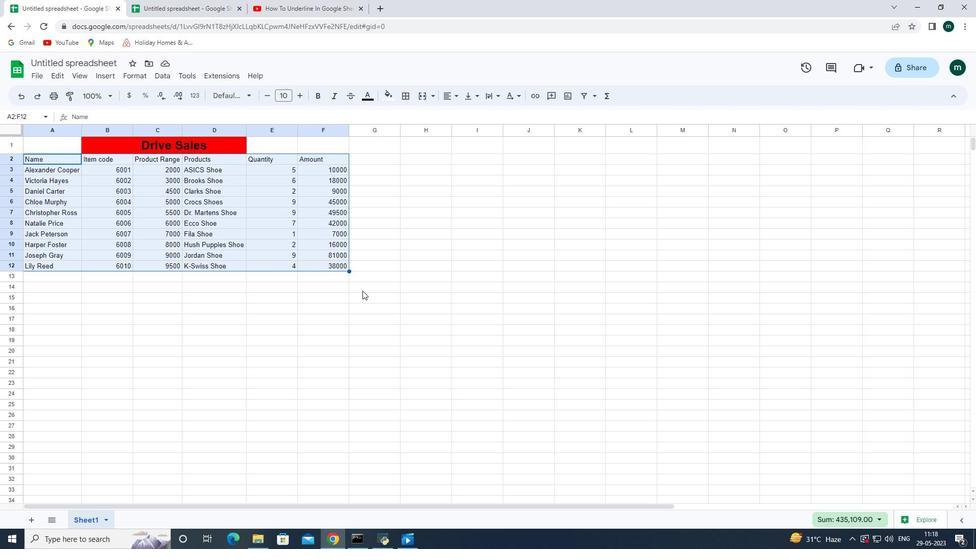 
Action: Mouse moved to (351, 296)
Screenshot: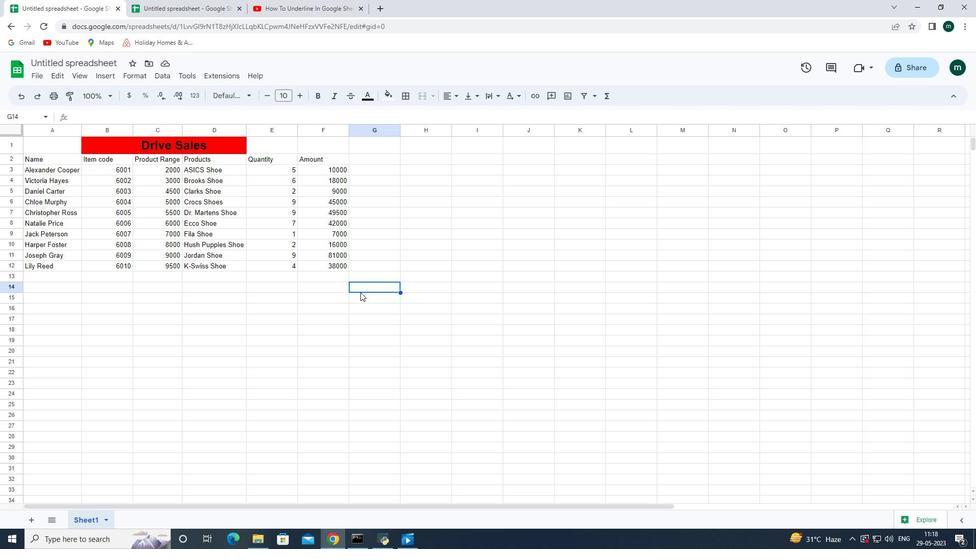 
